 Task: Open Card CrossFit Review in Board Sales Funnel Optimization to Workspace Inventory Management Software and add a team member Softage.2@softage.net, a label Red, a checklist Basketball, an attachment from your google drive, a color Red and finally, add a card description 'Research and develop new service offering pricing strategy' and a comment 'Let us approach this task with a sense of customer-centricity, prioritizing the needs and preferences of our customers.'. Add a start date 'Jan 02, 1900' with a due date 'Jan 09, 1900'
Action: Mouse moved to (737, 150)
Screenshot: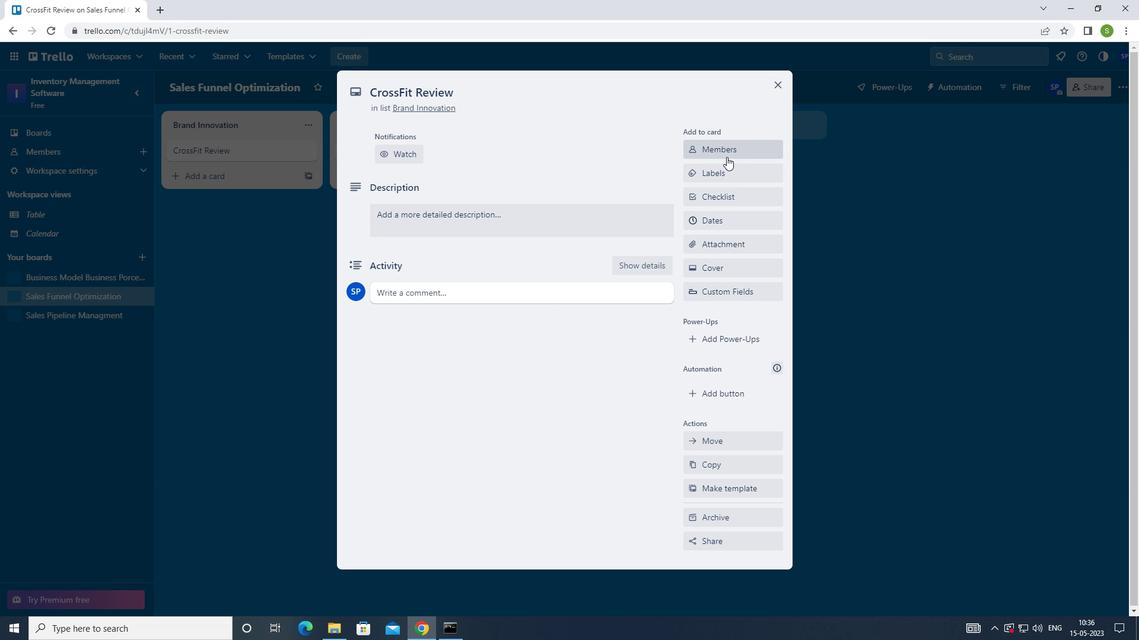 
Action: Mouse pressed left at (737, 150)
Screenshot: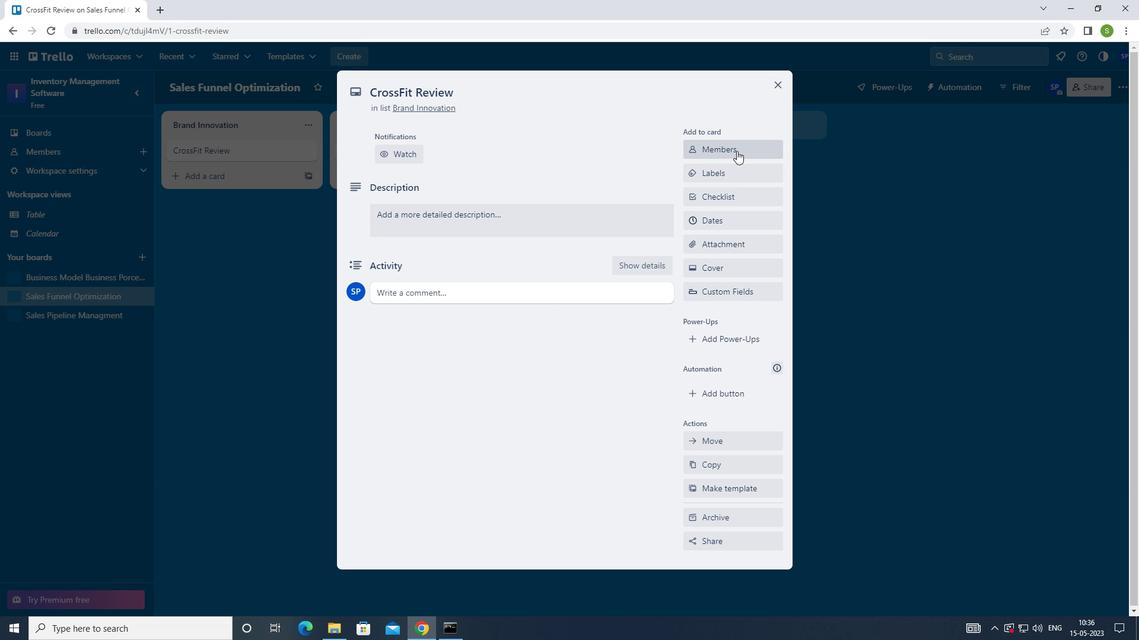 
Action: Mouse moved to (601, 243)
Screenshot: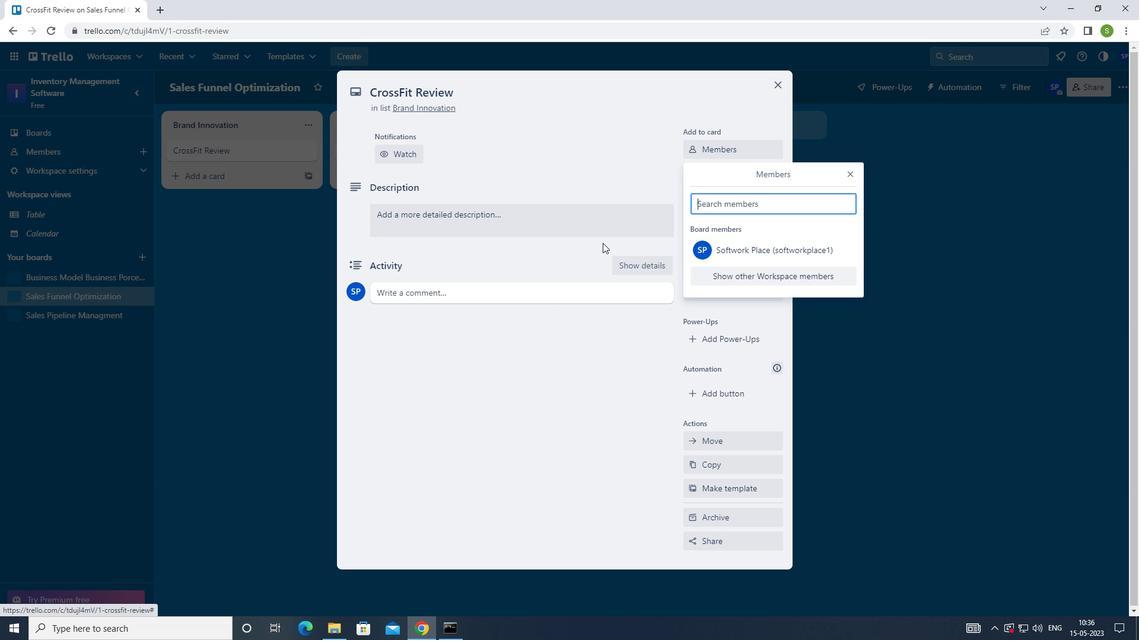 
Action: Key pressed <Key.shift>SOFTAGE.2<Key.shift>@SOFTAGE.NET
Screenshot: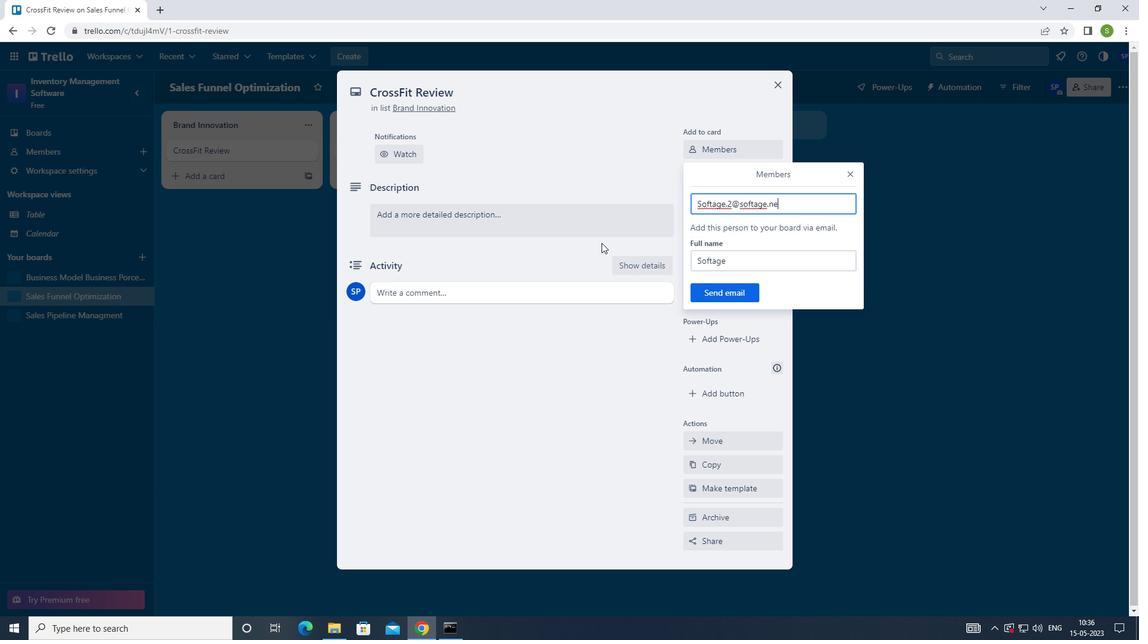 
Action: Mouse moved to (714, 296)
Screenshot: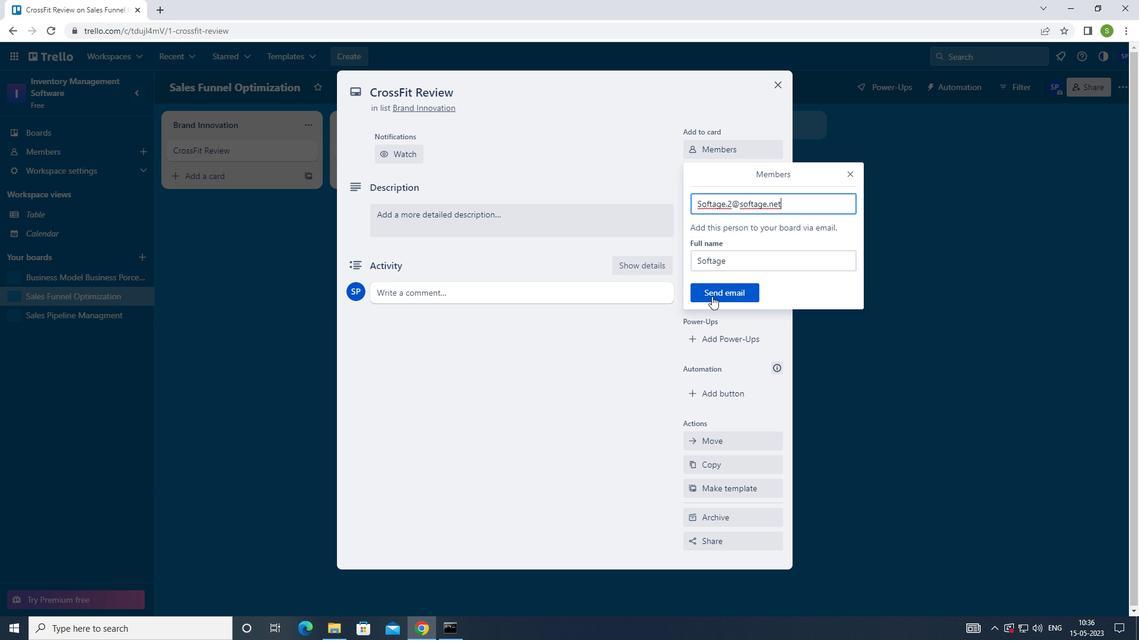 
Action: Mouse pressed left at (714, 296)
Screenshot: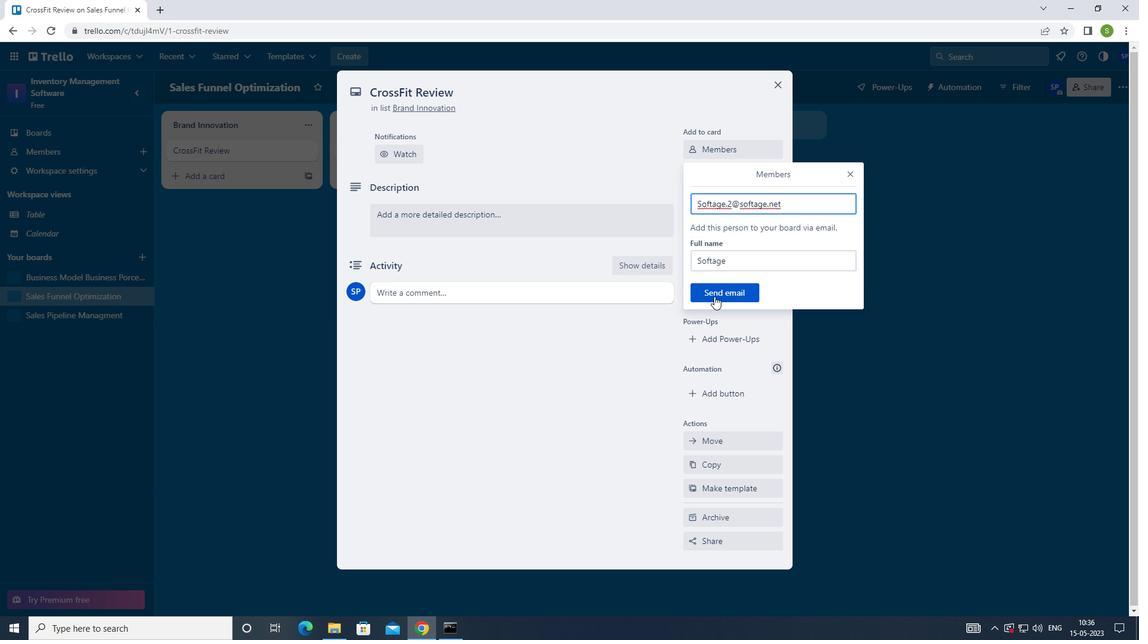 
Action: Mouse moved to (733, 221)
Screenshot: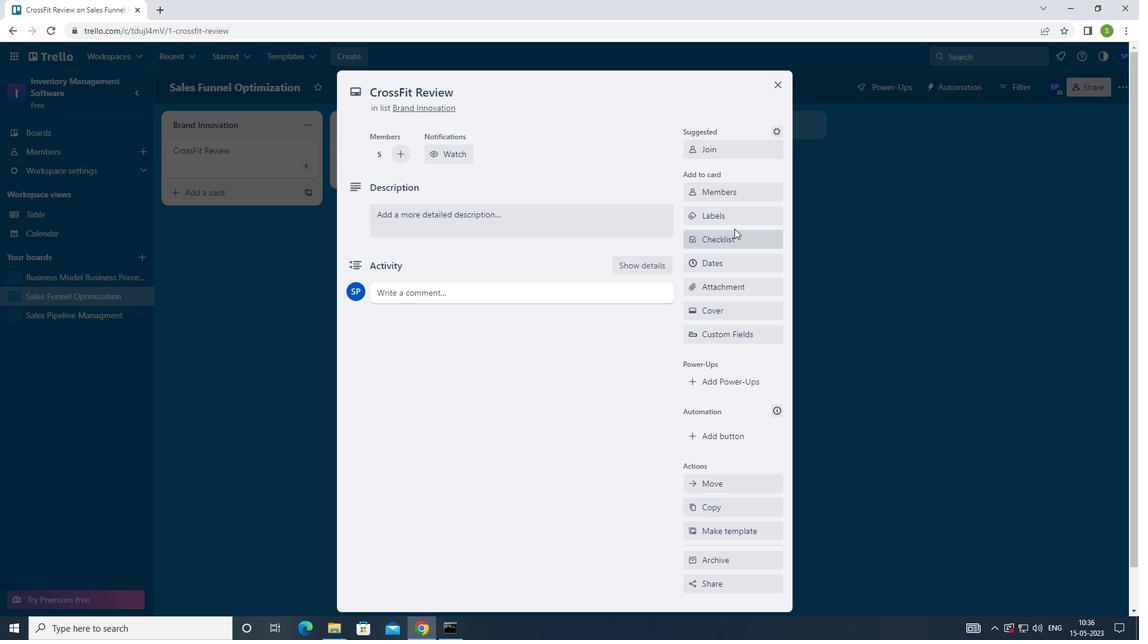 
Action: Mouse pressed left at (733, 221)
Screenshot: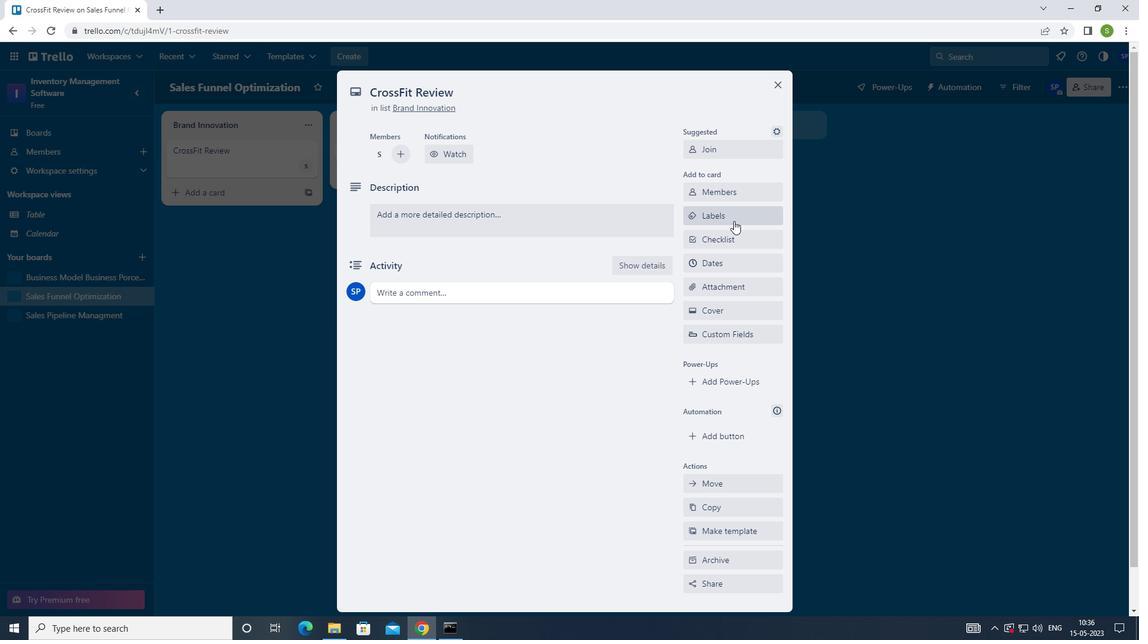 
Action: Mouse moved to (695, 374)
Screenshot: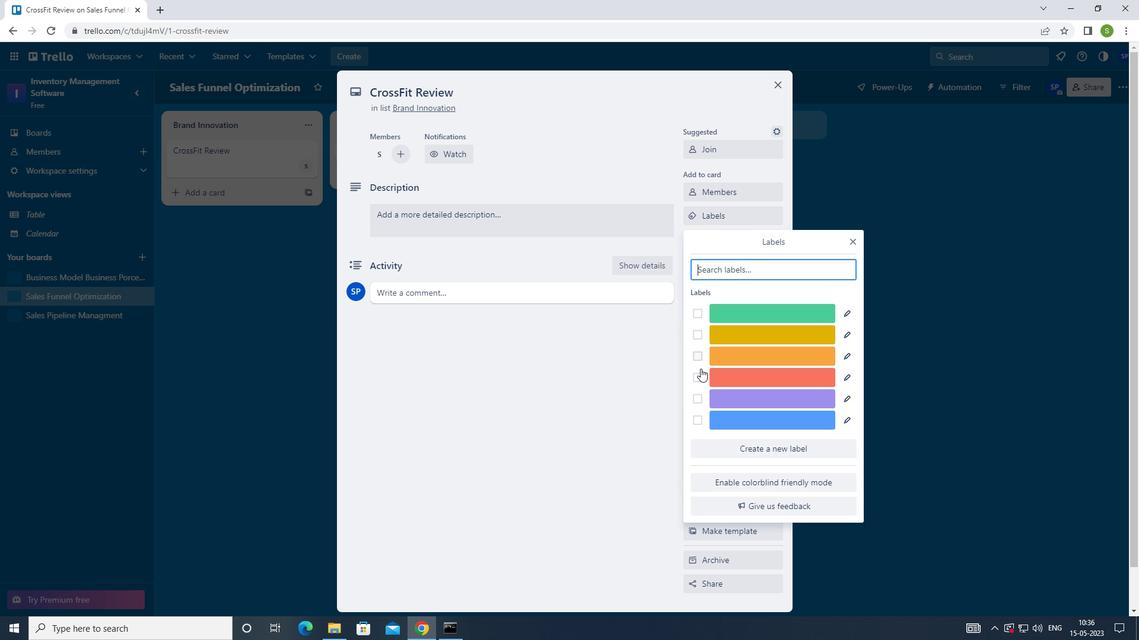 
Action: Mouse pressed left at (695, 374)
Screenshot: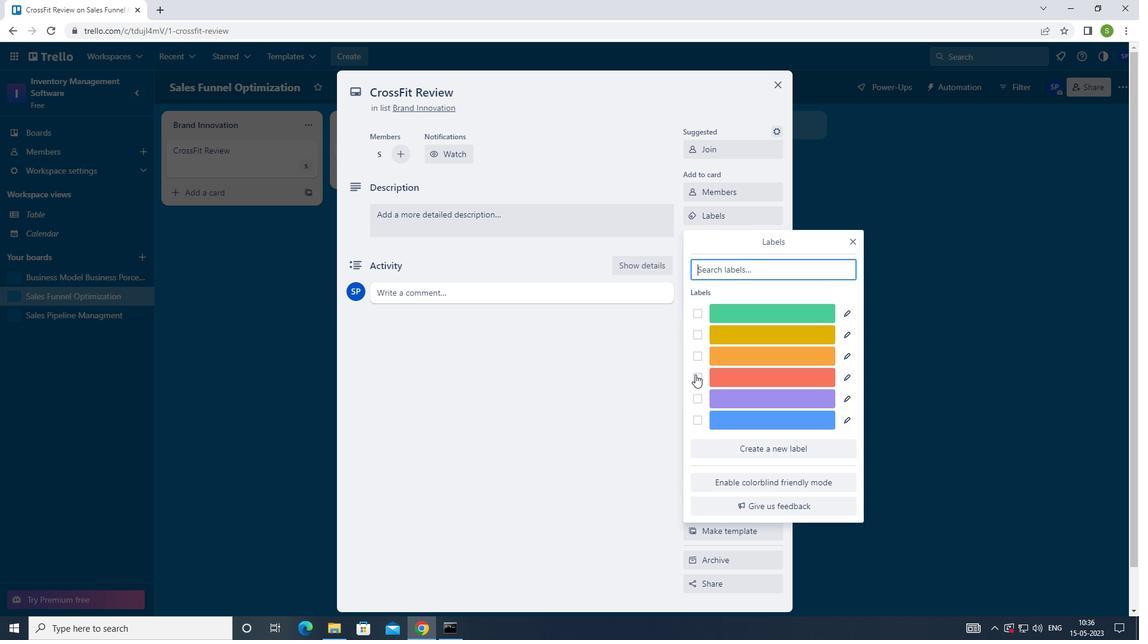 
Action: Mouse moved to (850, 244)
Screenshot: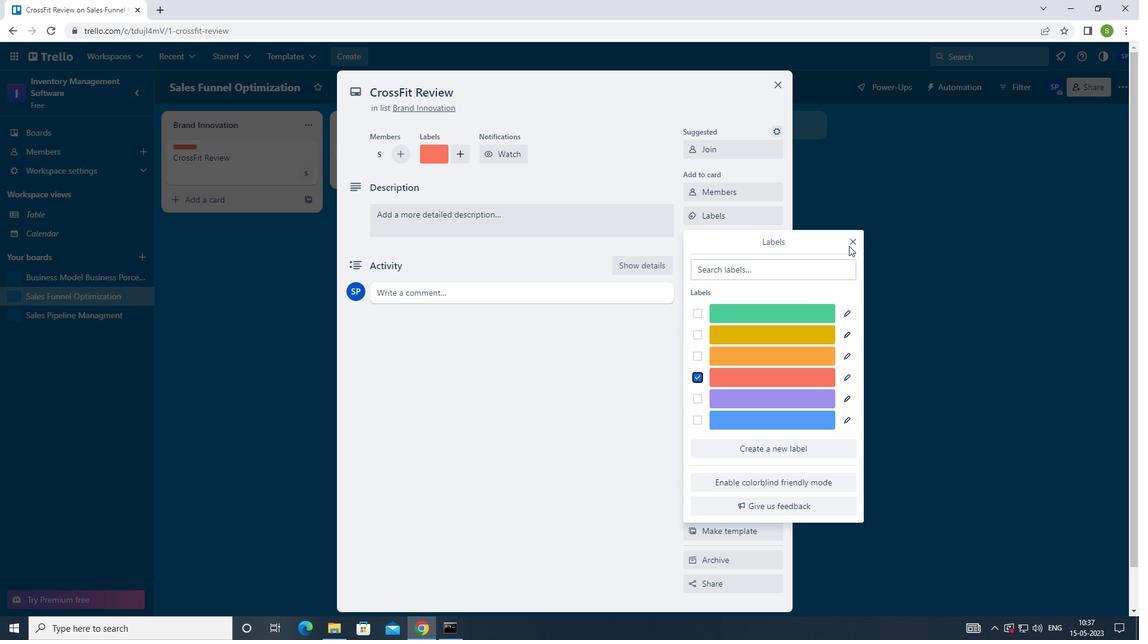 
Action: Mouse pressed left at (850, 244)
Screenshot: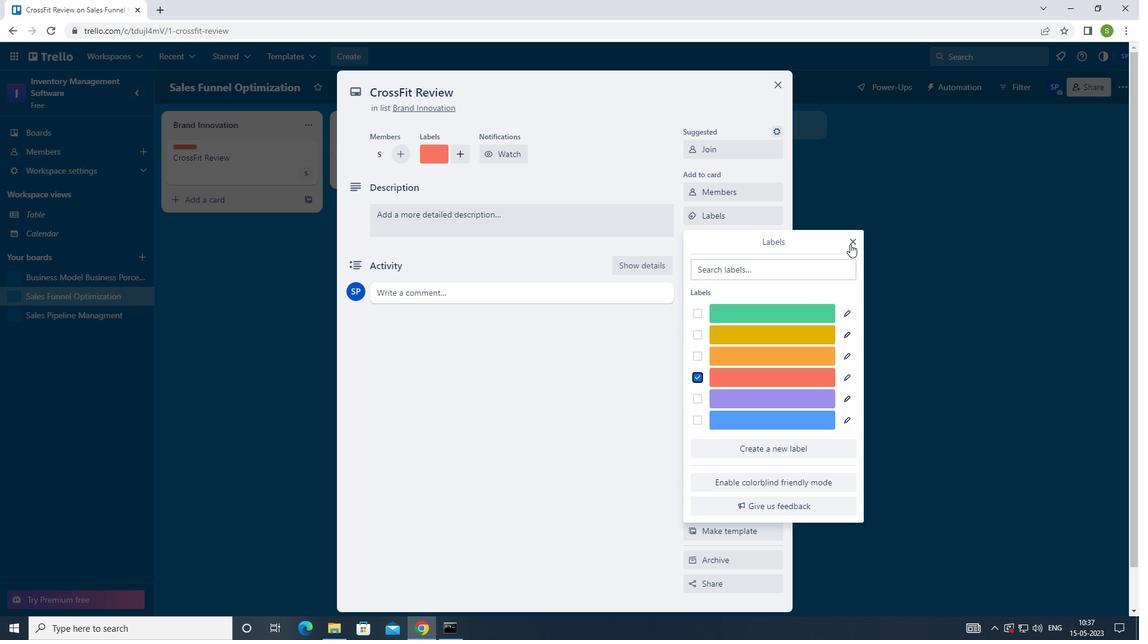 
Action: Mouse moved to (720, 243)
Screenshot: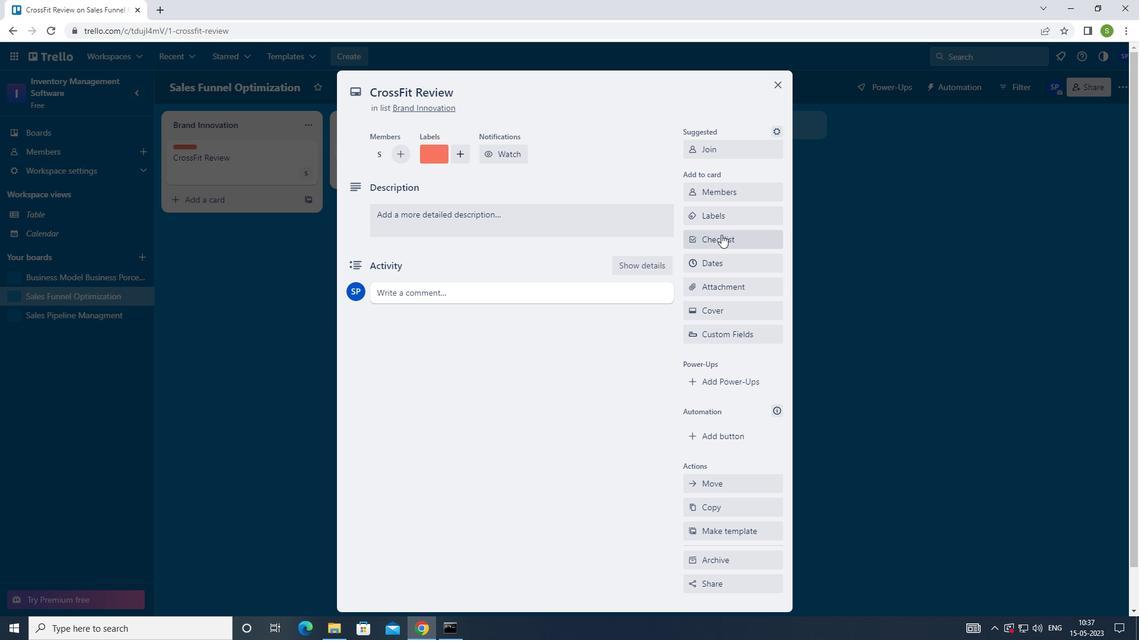 
Action: Mouse pressed left at (720, 243)
Screenshot: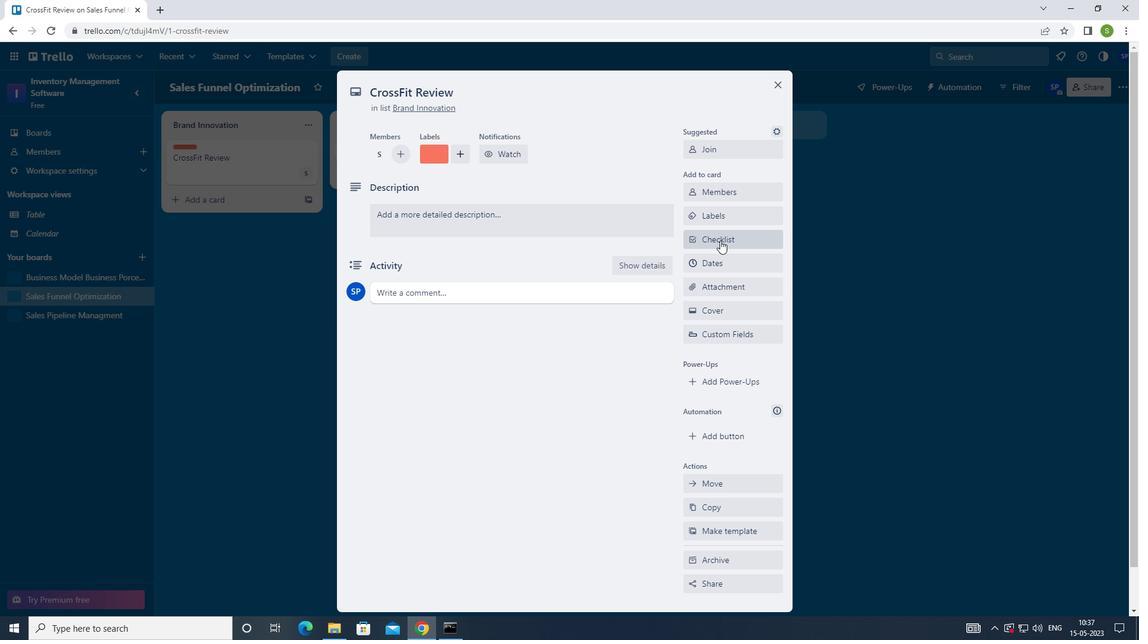 
Action: Mouse moved to (671, 225)
Screenshot: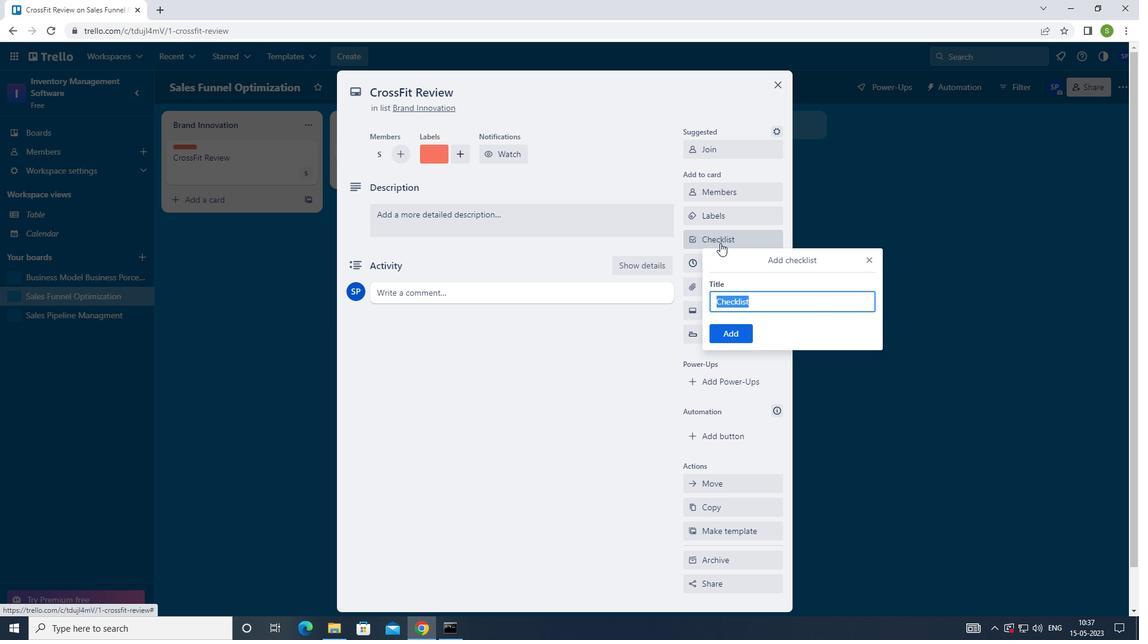 
Action: Key pressed <Key.shift>BASKETBALL
Screenshot: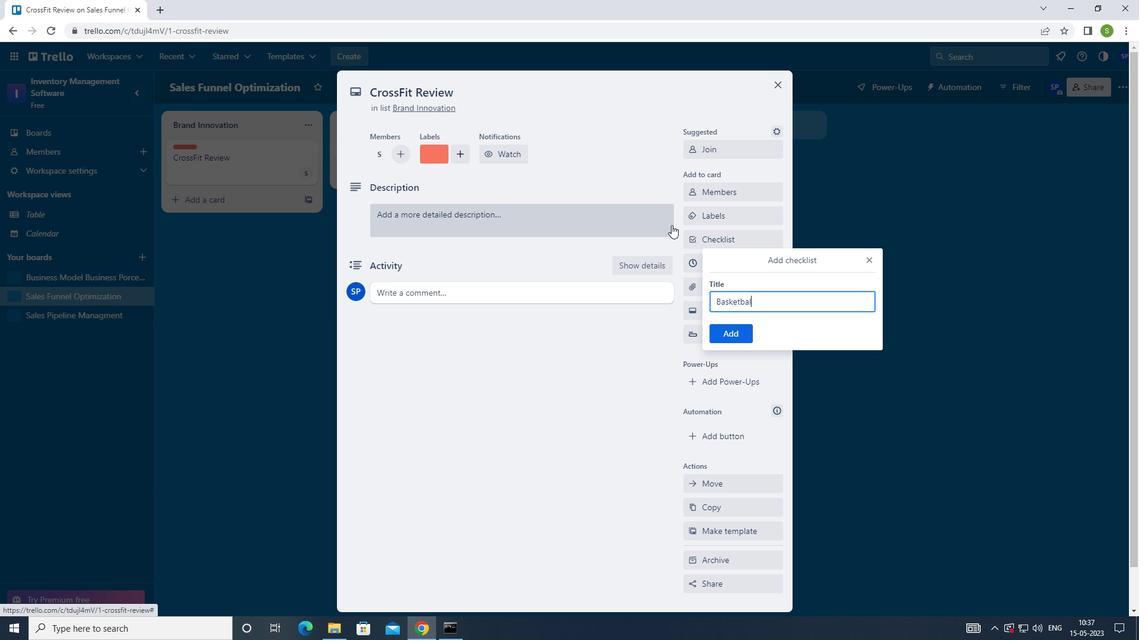 
Action: Mouse moved to (732, 330)
Screenshot: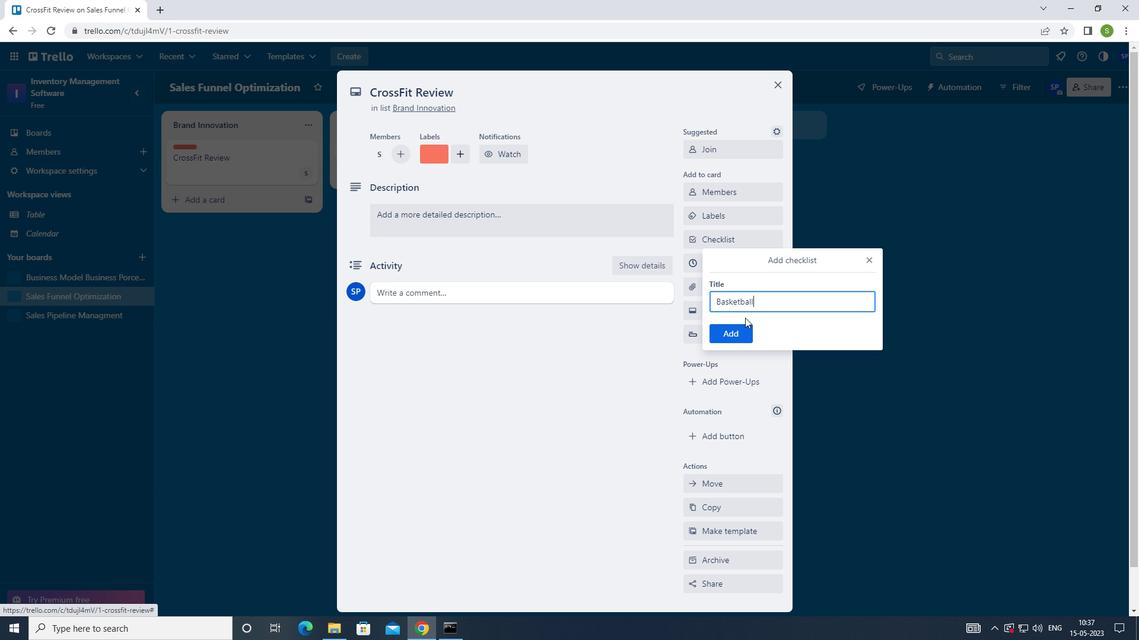
Action: Mouse pressed left at (732, 330)
Screenshot: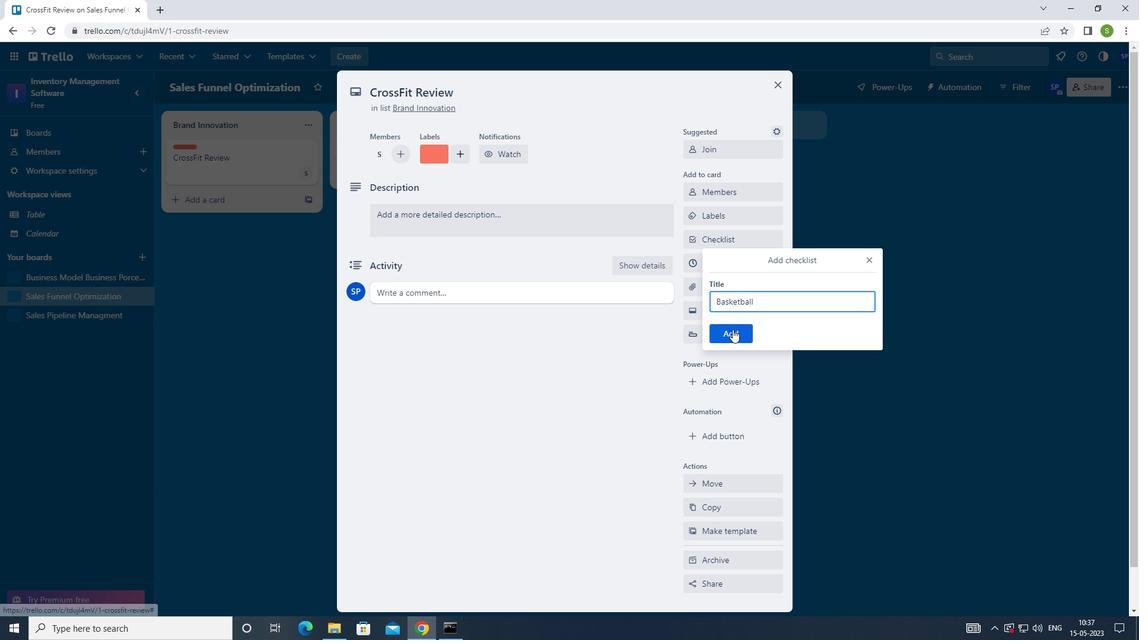 
Action: Mouse moved to (726, 282)
Screenshot: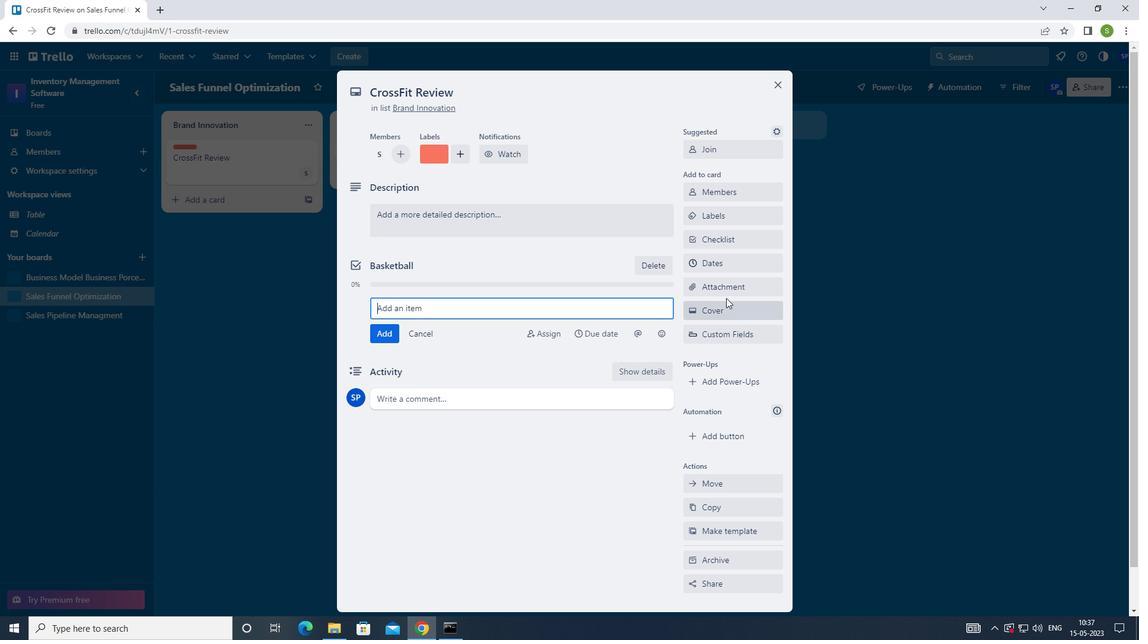 
Action: Mouse pressed left at (726, 282)
Screenshot: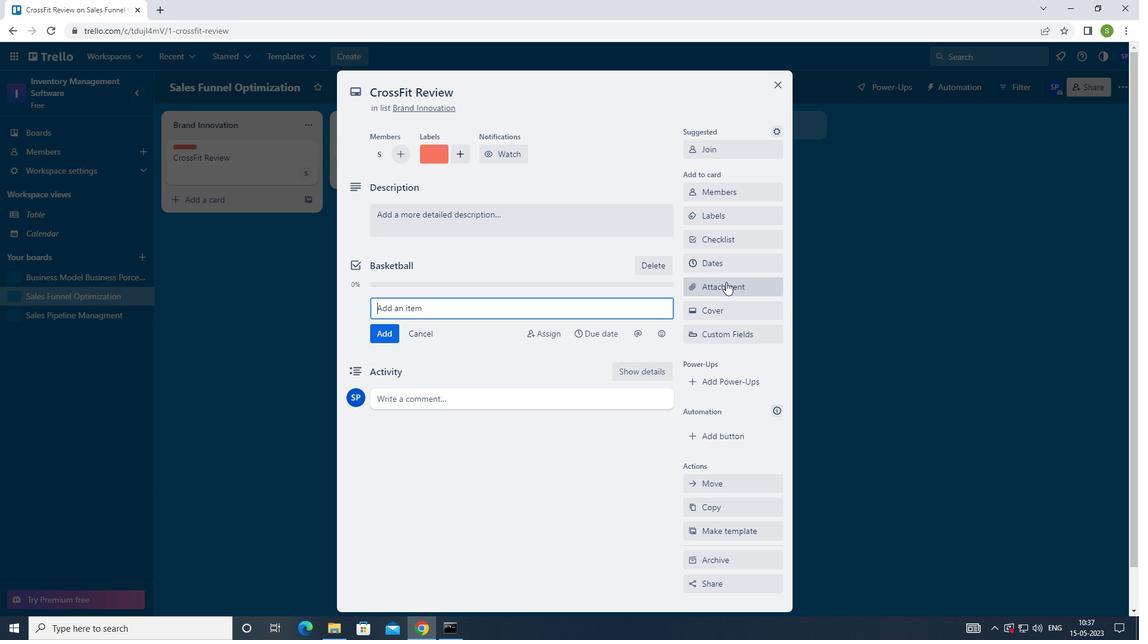 
Action: Mouse moved to (711, 376)
Screenshot: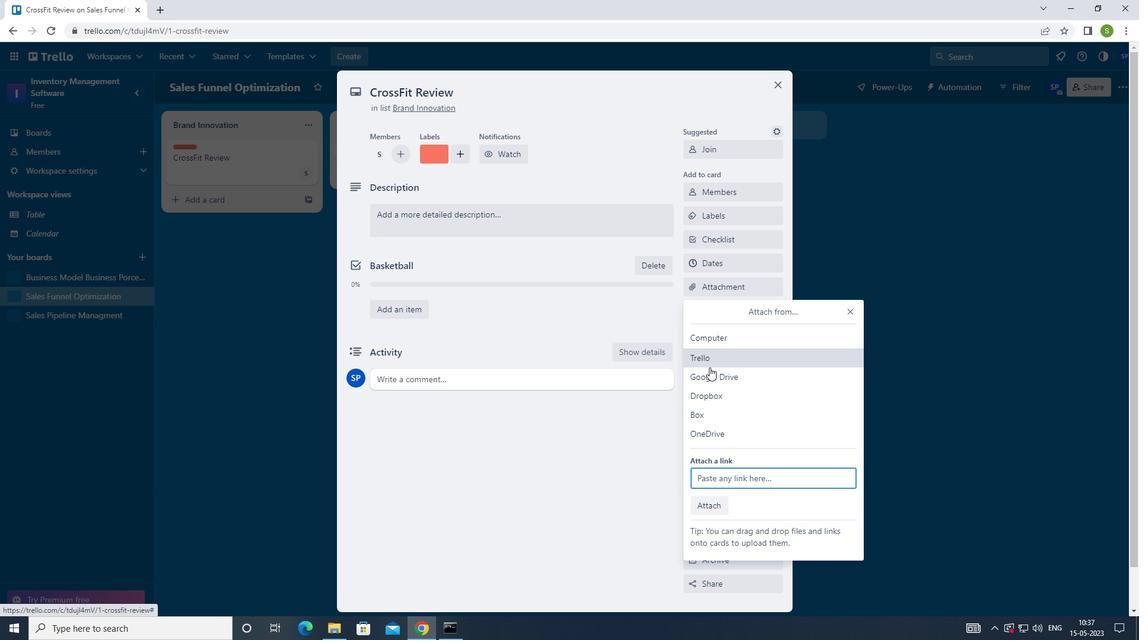 
Action: Mouse pressed left at (711, 376)
Screenshot: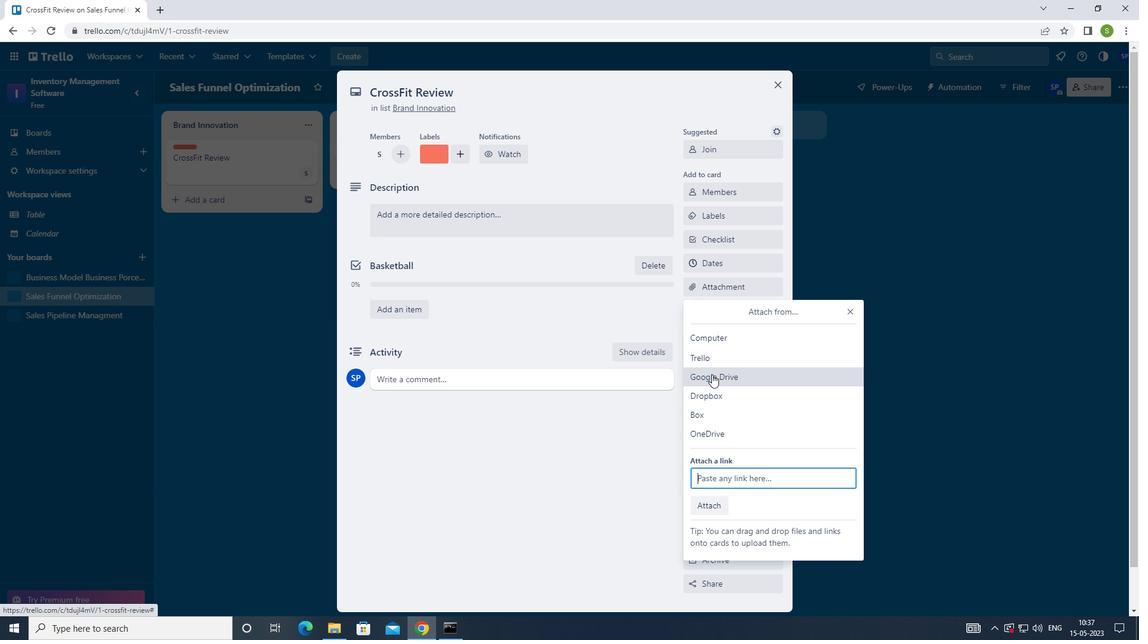 
Action: Mouse moved to (344, 301)
Screenshot: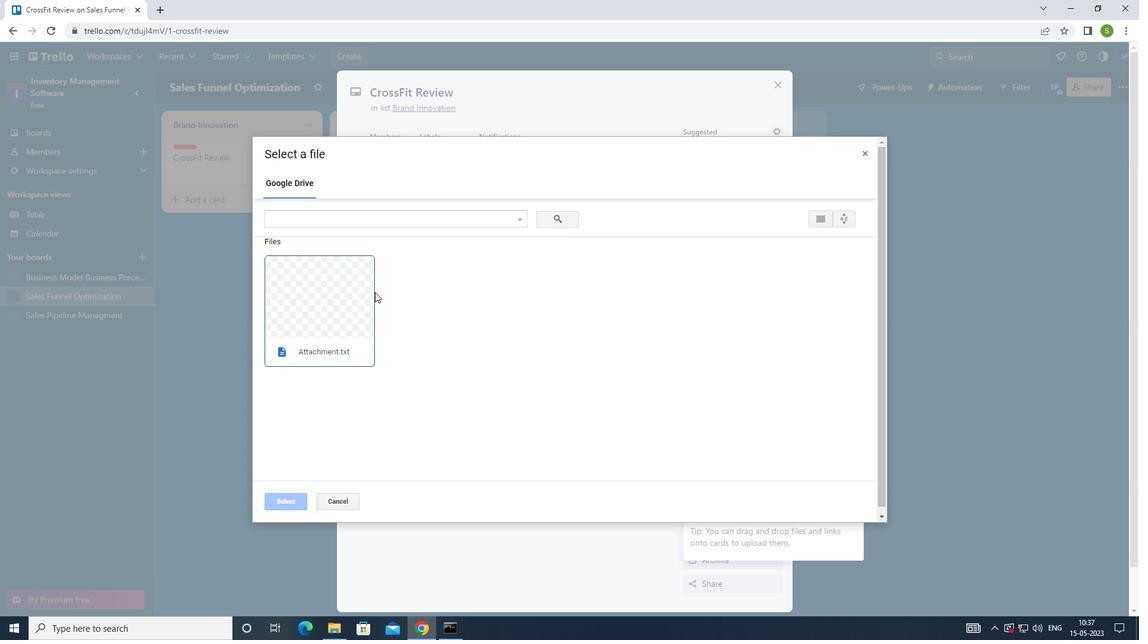 
Action: Mouse pressed left at (344, 301)
Screenshot: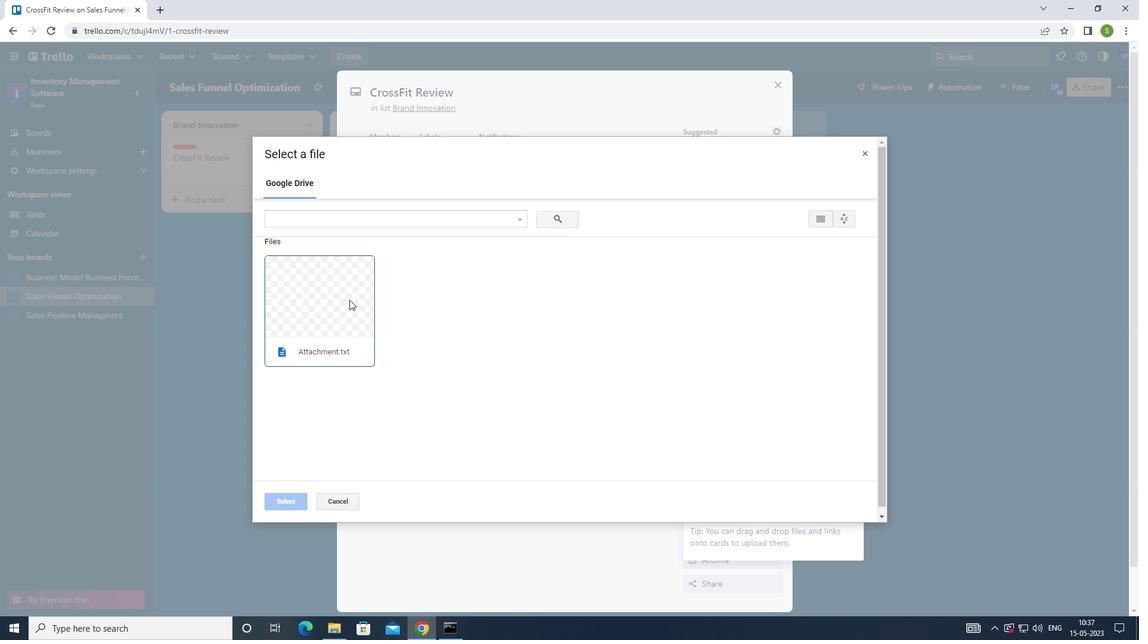 
Action: Mouse moved to (290, 504)
Screenshot: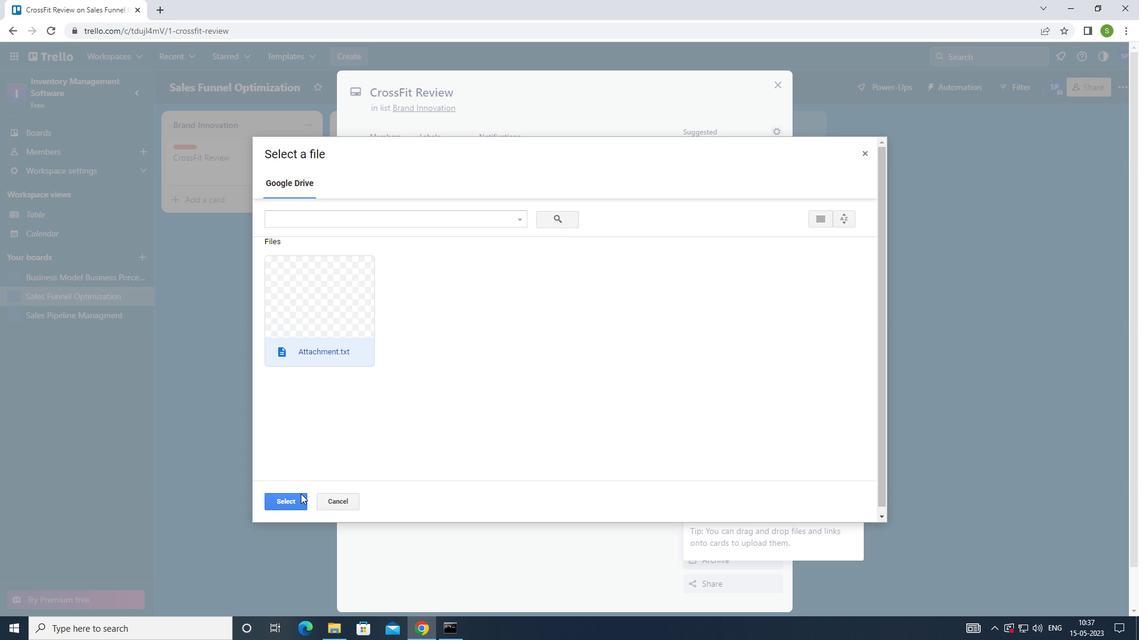 
Action: Mouse pressed left at (290, 504)
Screenshot: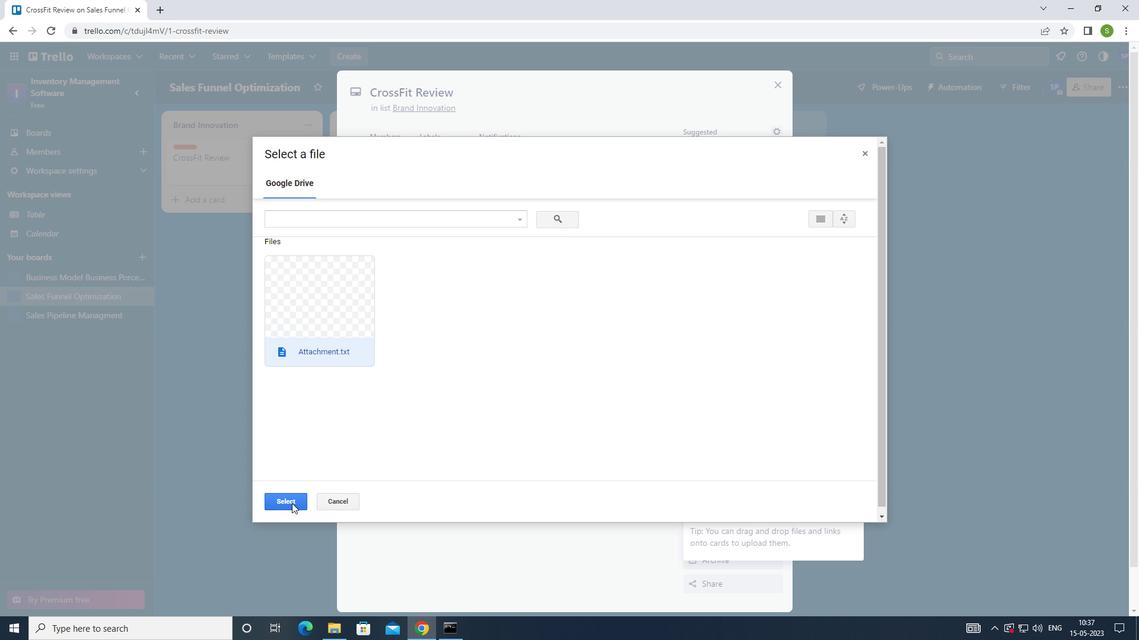 
Action: Mouse moved to (701, 312)
Screenshot: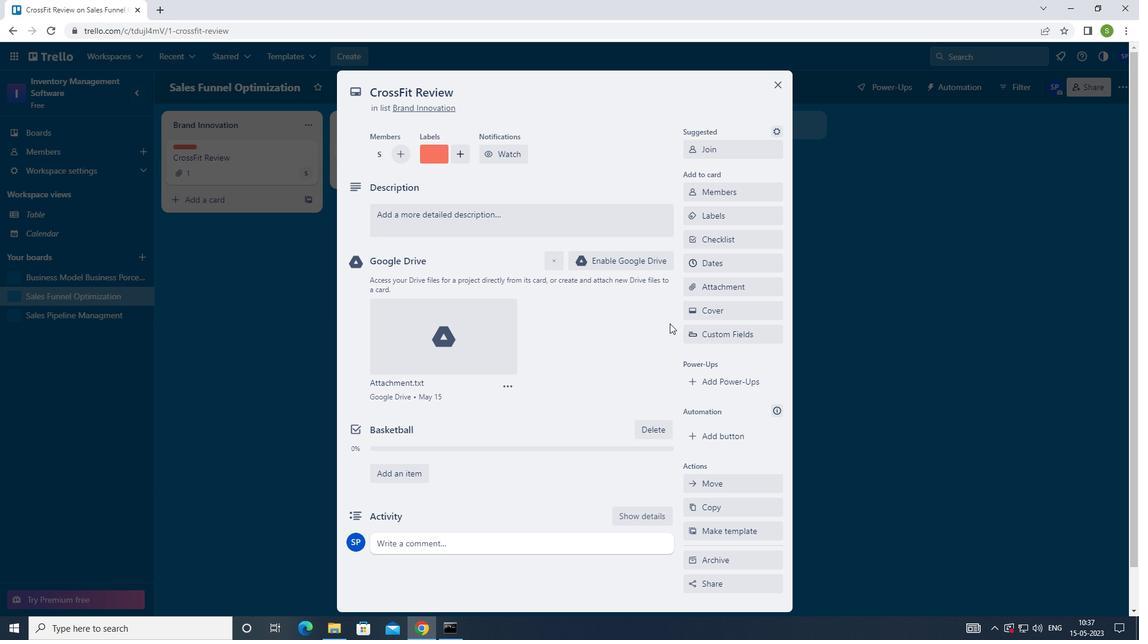 
Action: Mouse pressed left at (701, 312)
Screenshot: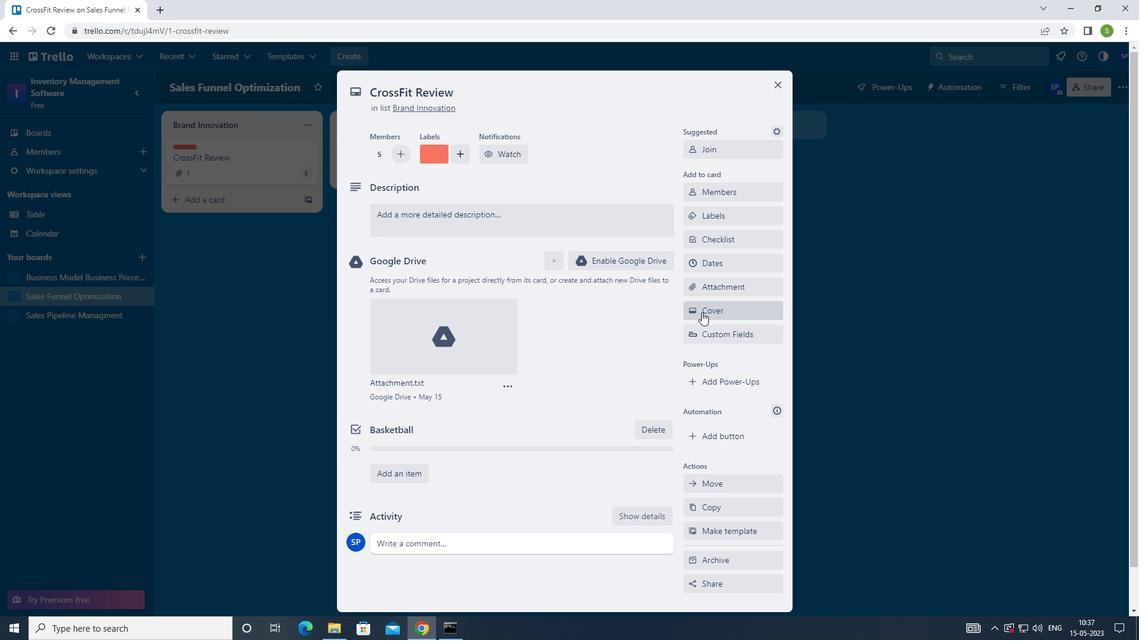 
Action: Mouse moved to (822, 377)
Screenshot: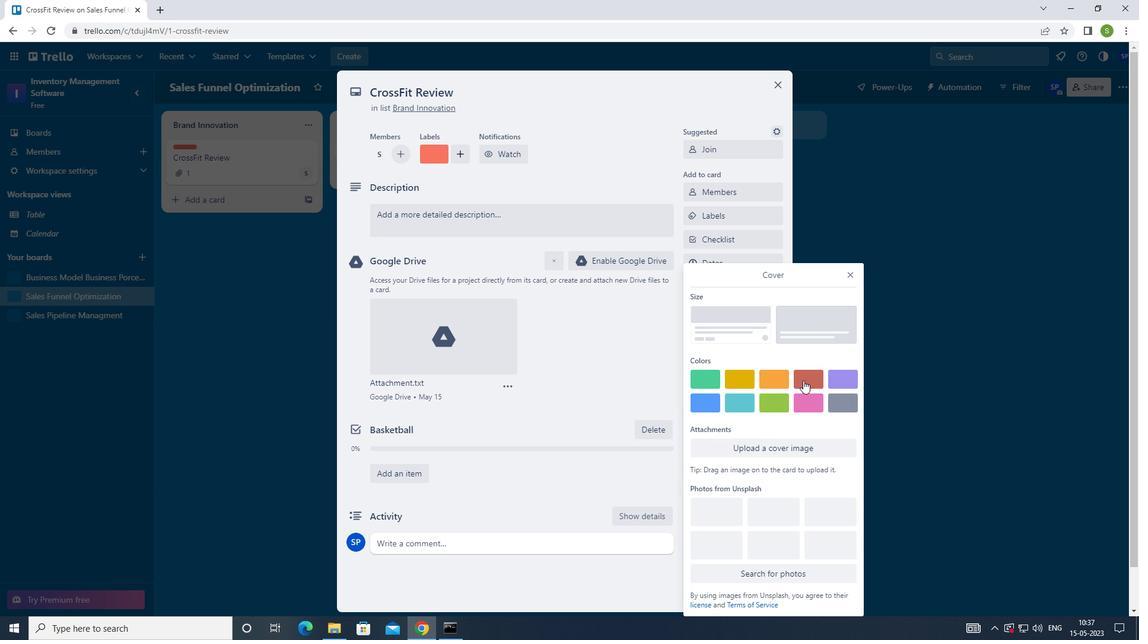 
Action: Mouse pressed left at (822, 377)
Screenshot: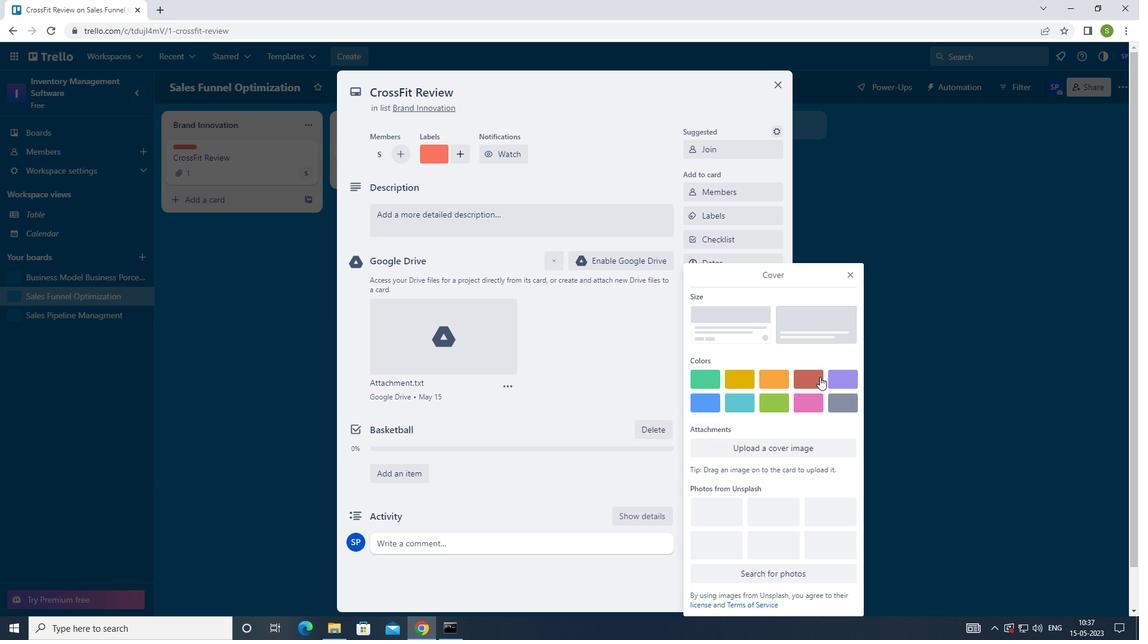 
Action: Mouse moved to (816, 379)
Screenshot: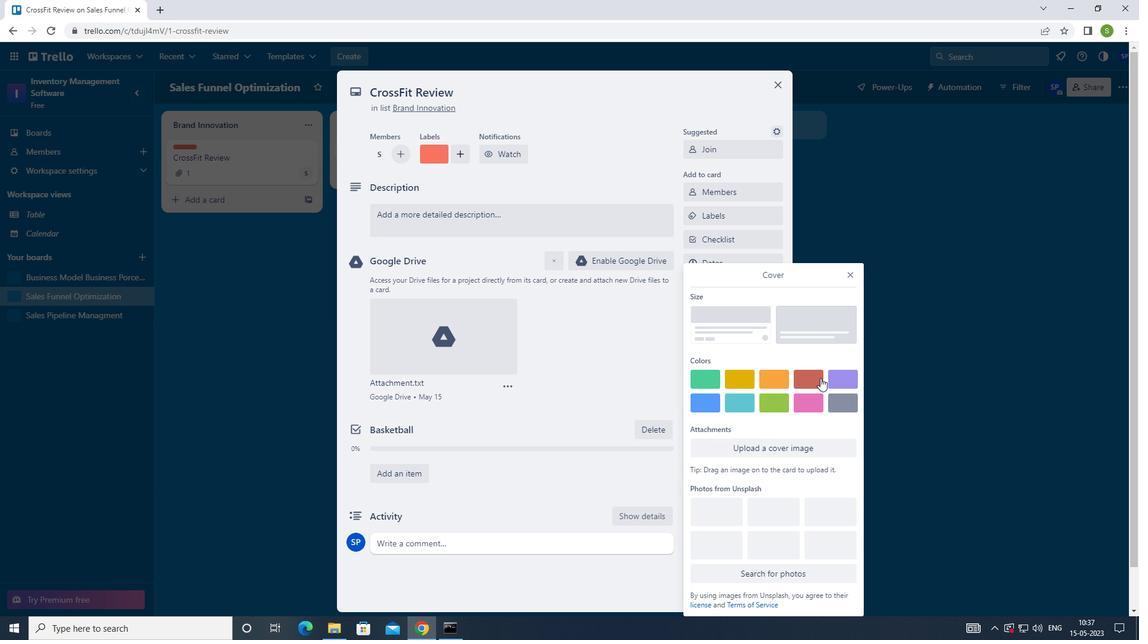 
Action: Mouse pressed left at (816, 379)
Screenshot: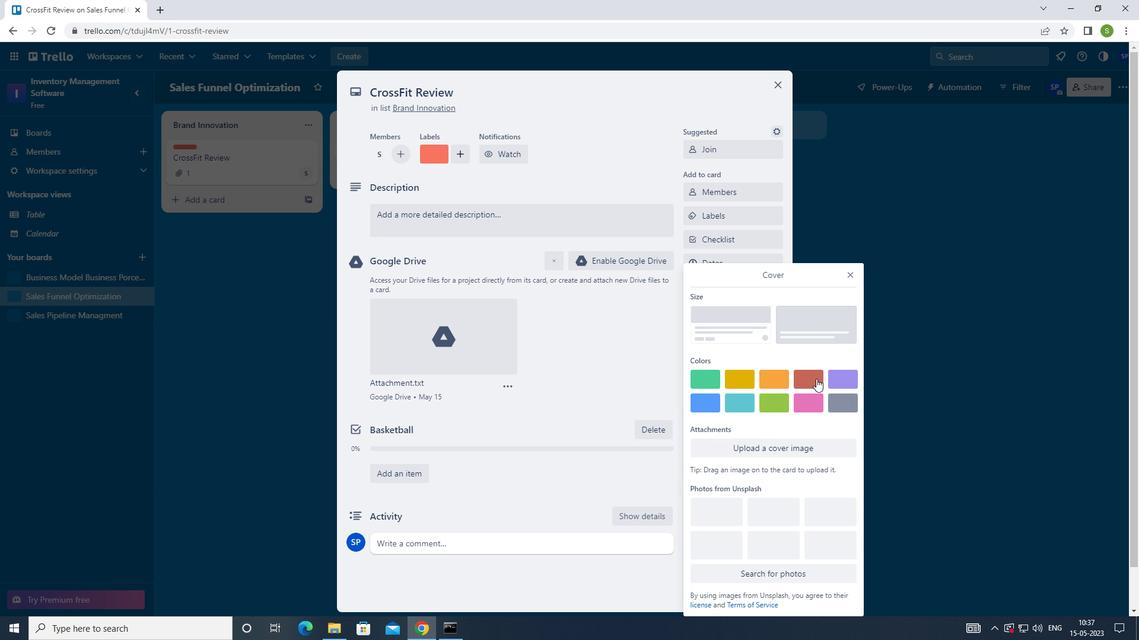 
Action: Mouse moved to (849, 251)
Screenshot: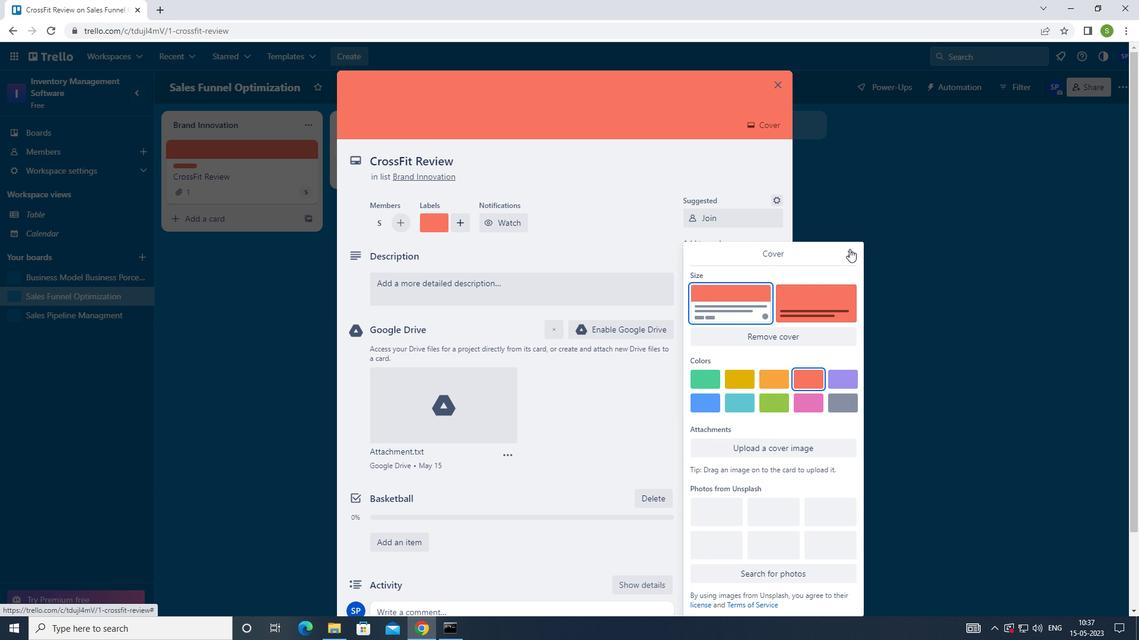 
Action: Mouse pressed left at (849, 251)
Screenshot: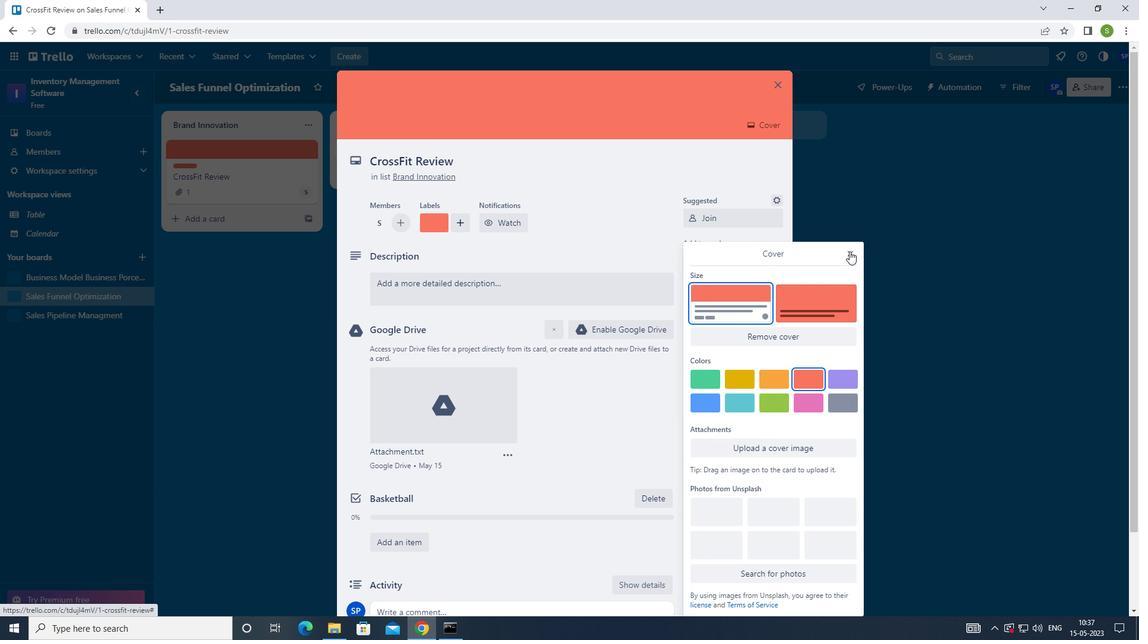 
Action: Mouse moved to (594, 299)
Screenshot: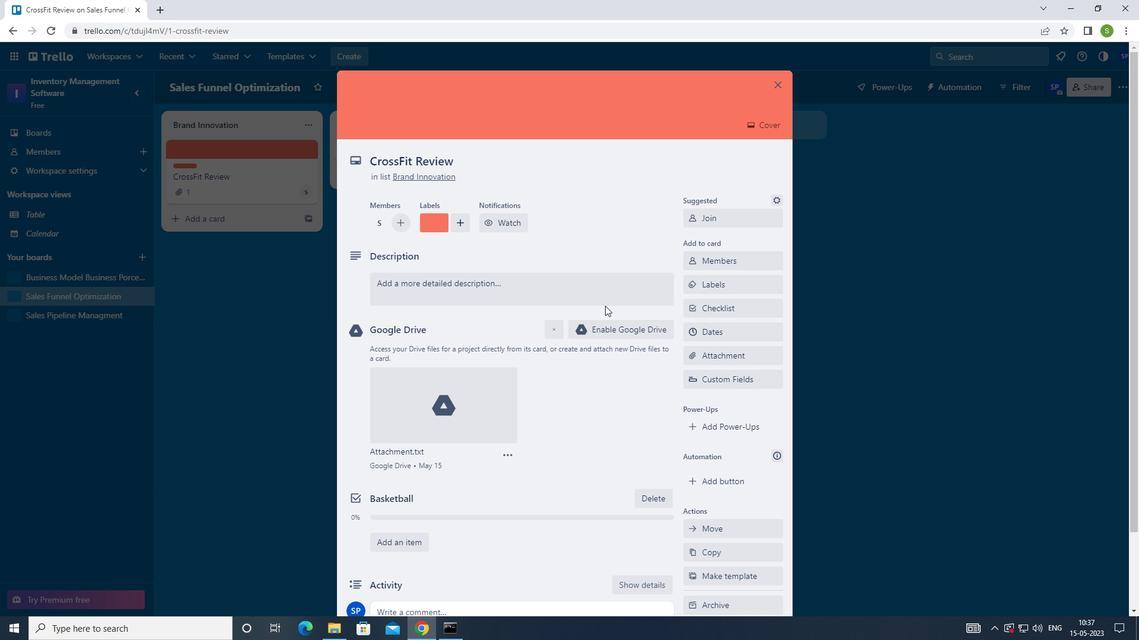 
Action: Mouse pressed left at (594, 299)
Screenshot: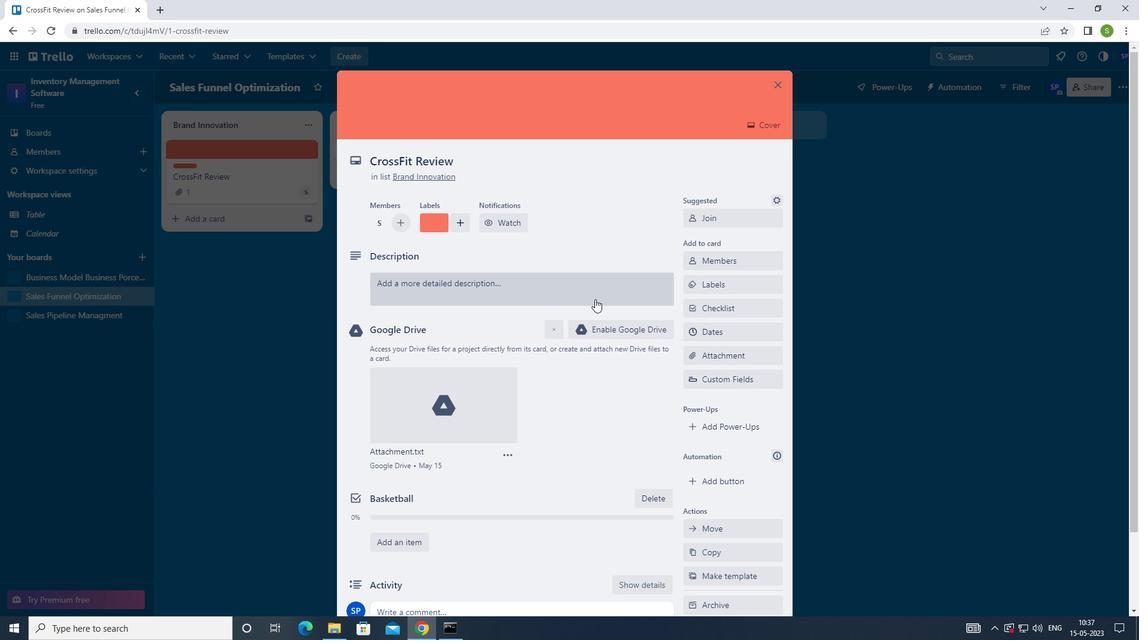 
Action: Mouse moved to (598, 246)
Screenshot: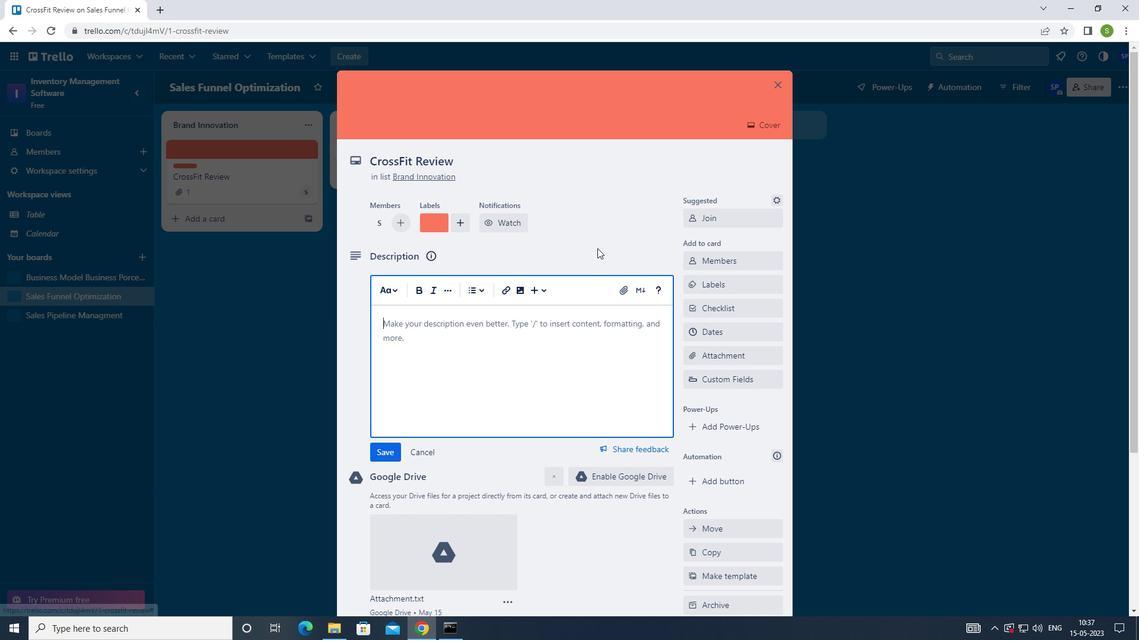 
Action: Key pressed <Key.shift>RESEAC<Key.backspace>ECH<Key.space>AND<Key.space>DEVELOP<Key.space>NEW<Key.space>SERVICE<Key.space>OFFRE<Key.backspace><Key.backspace>ERING<Key.space>PRICING<Key.space>STRATEGY
Screenshot: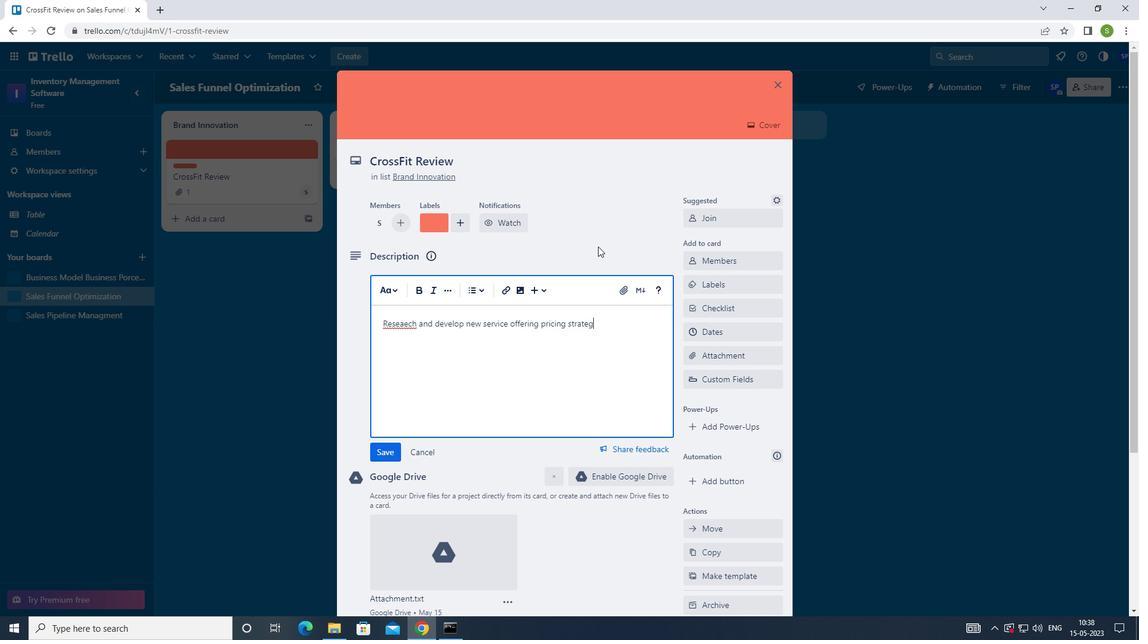 
Action: Mouse moved to (408, 325)
Screenshot: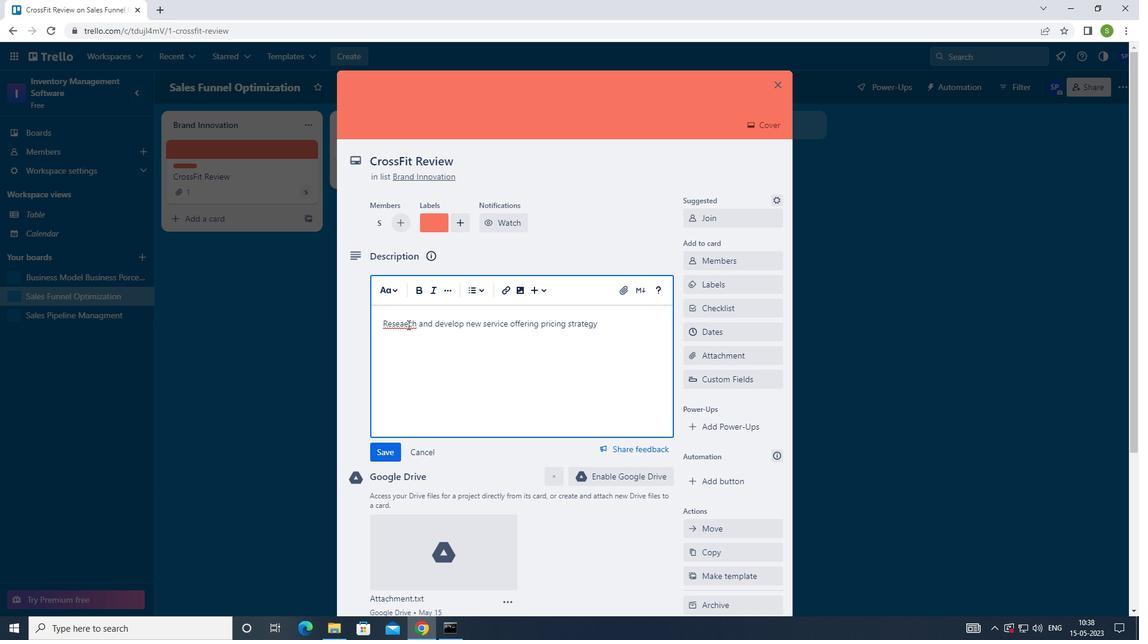 
Action: Mouse pressed left at (408, 325)
Screenshot: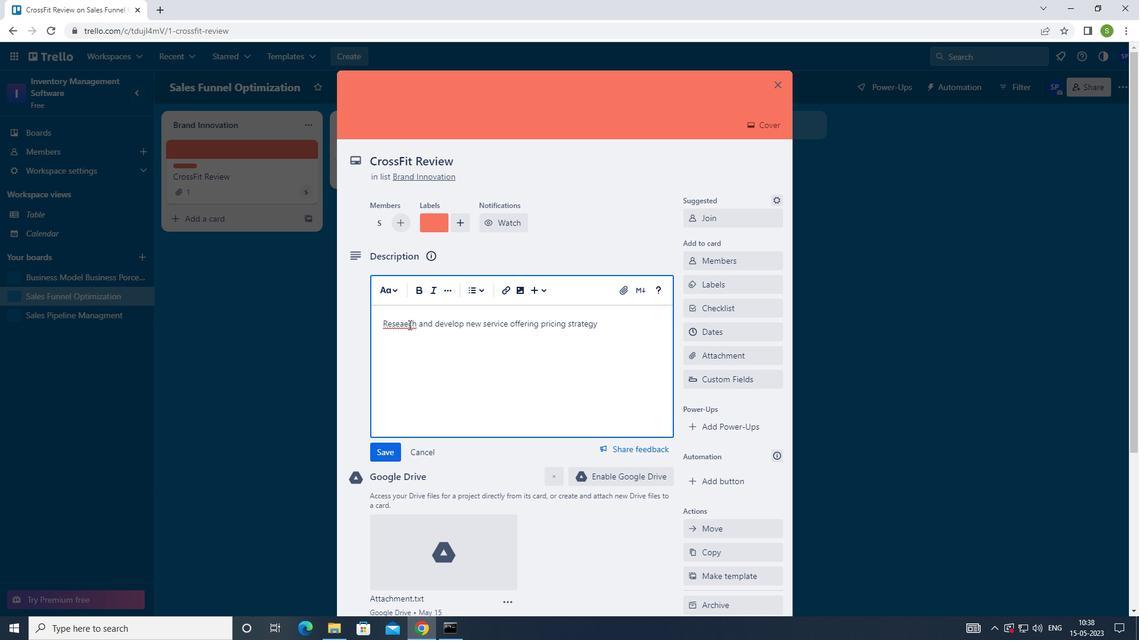
Action: Mouse moved to (420, 325)
Screenshot: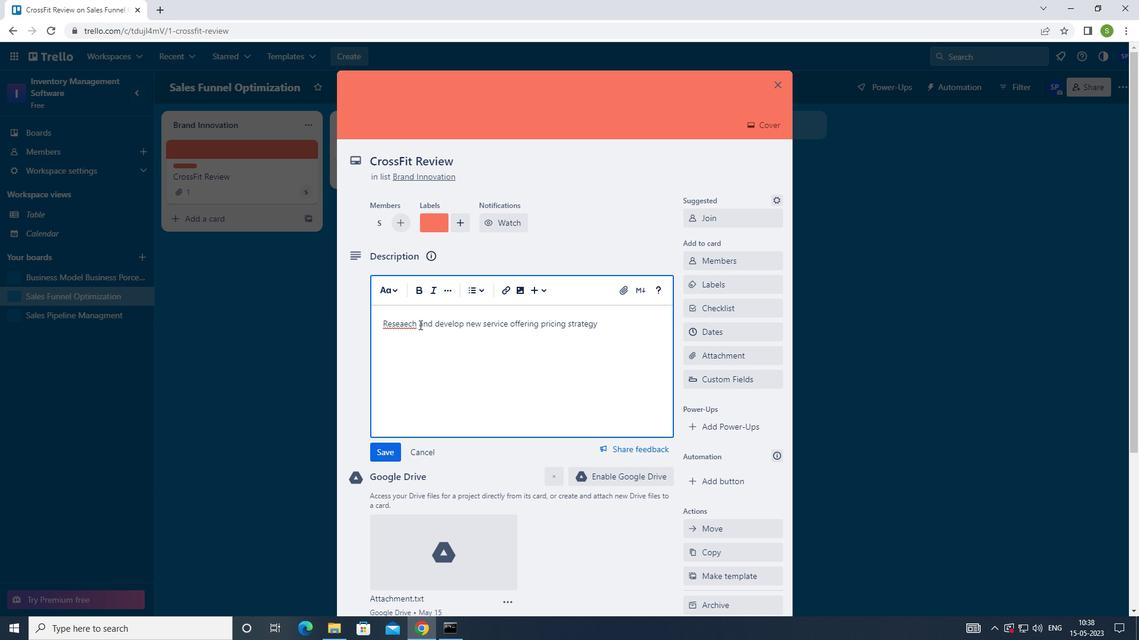 
Action: Key pressed <Key.backspace>R
Screenshot: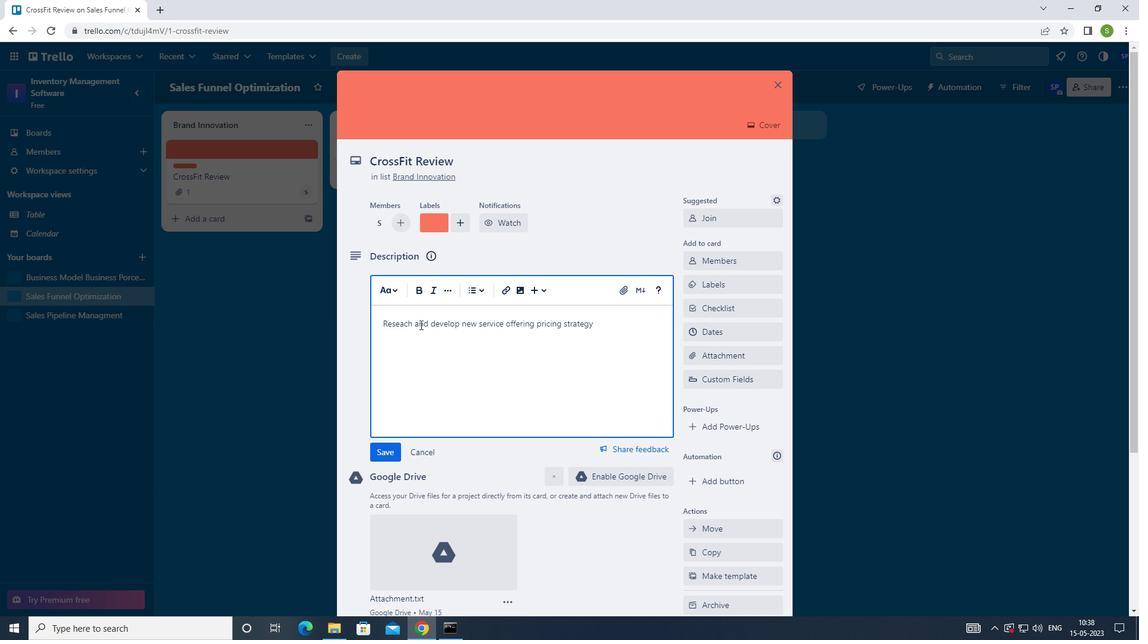 
Action: Mouse moved to (376, 450)
Screenshot: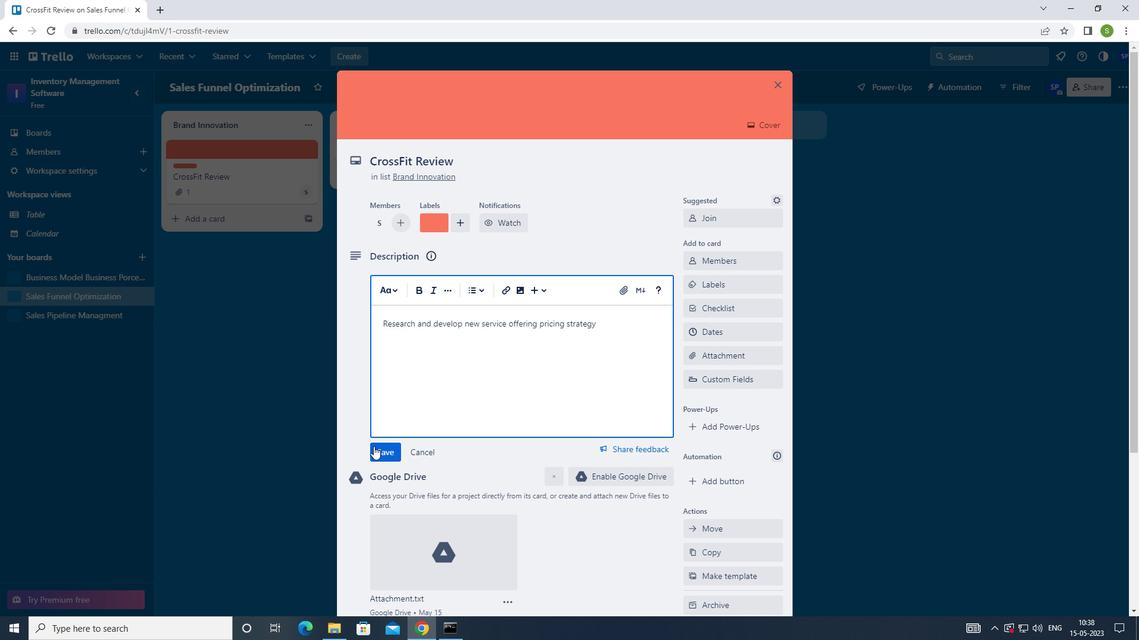 
Action: Mouse pressed left at (376, 450)
Screenshot: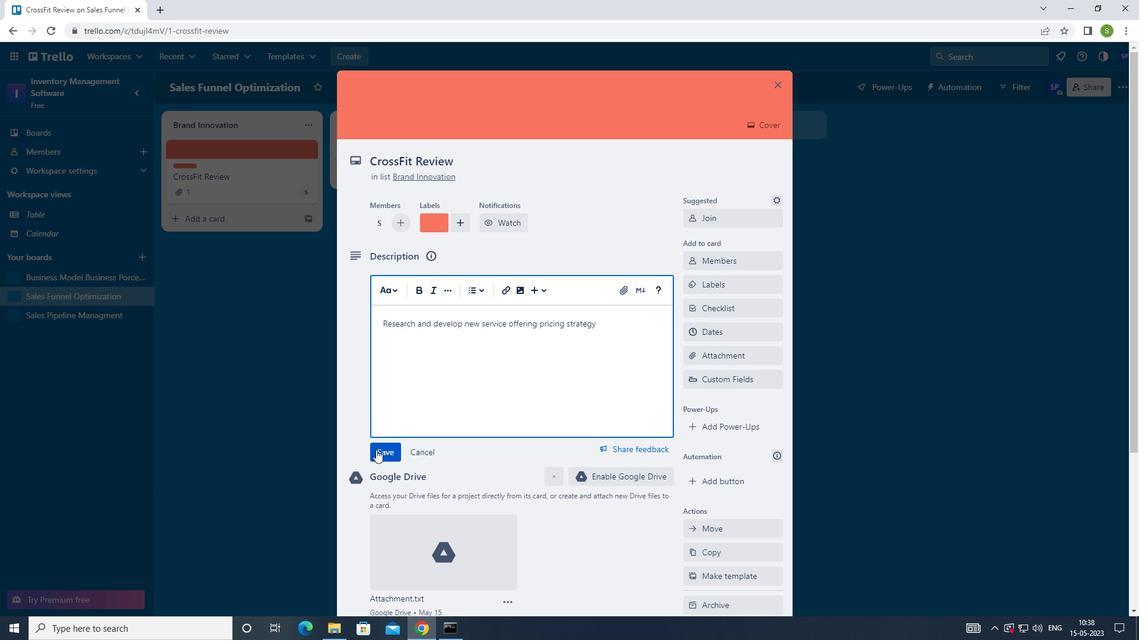 
Action: Mouse moved to (419, 421)
Screenshot: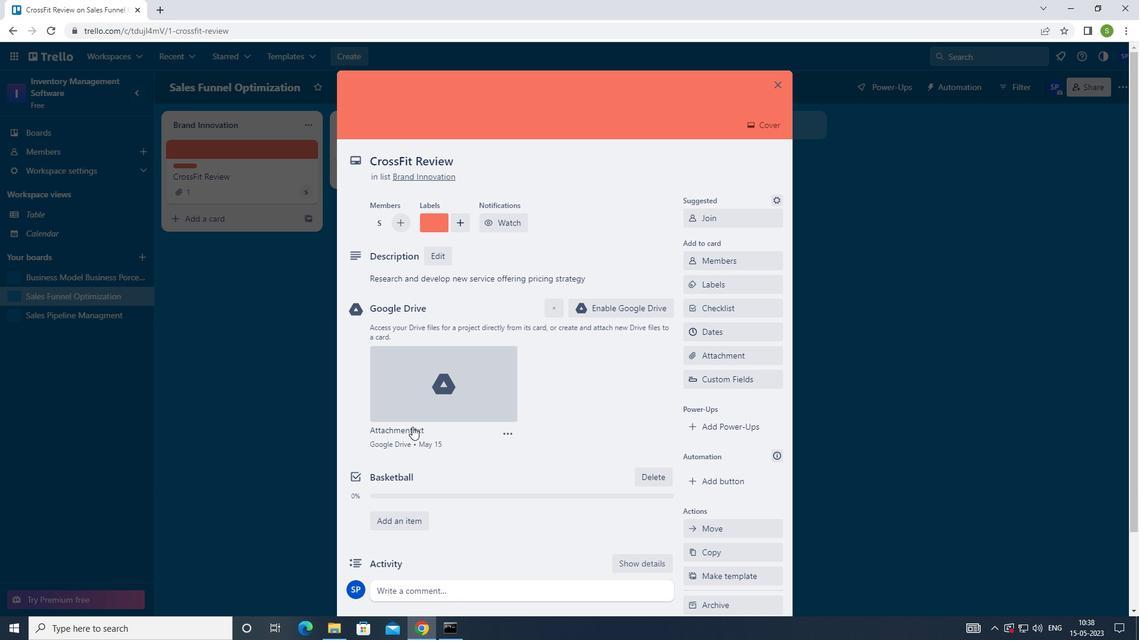 
Action: Mouse scrolled (419, 421) with delta (0, 0)
Screenshot: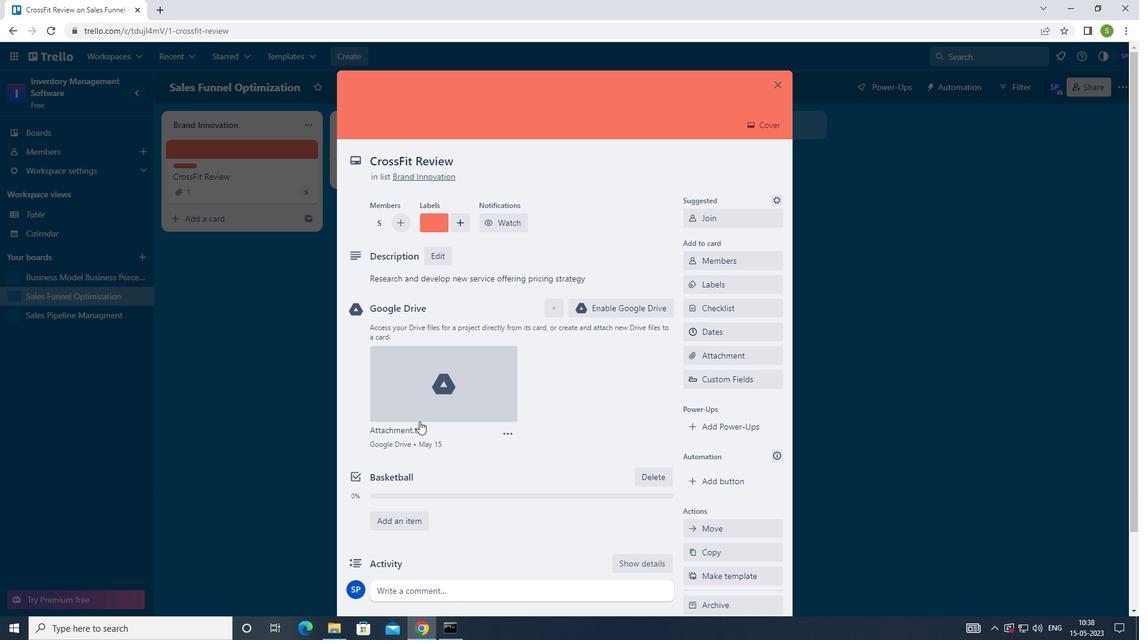 
Action: Mouse scrolled (419, 421) with delta (0, 0)
Screenshot: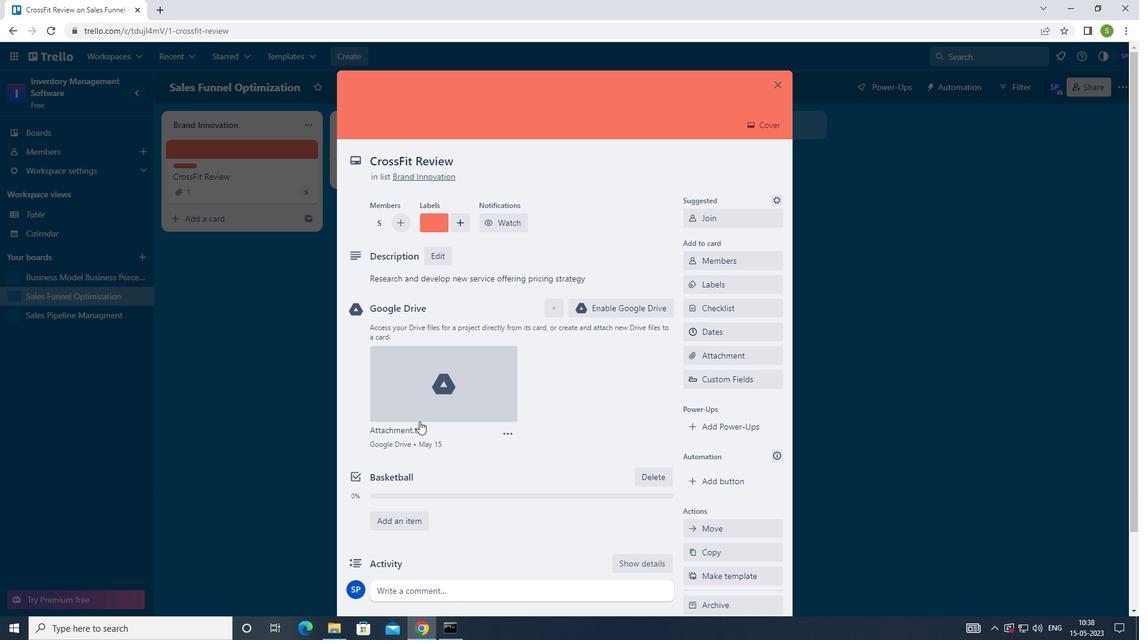 
Action: Mouse scrolled (419, 421) with delta (0, 0)
Screenshot: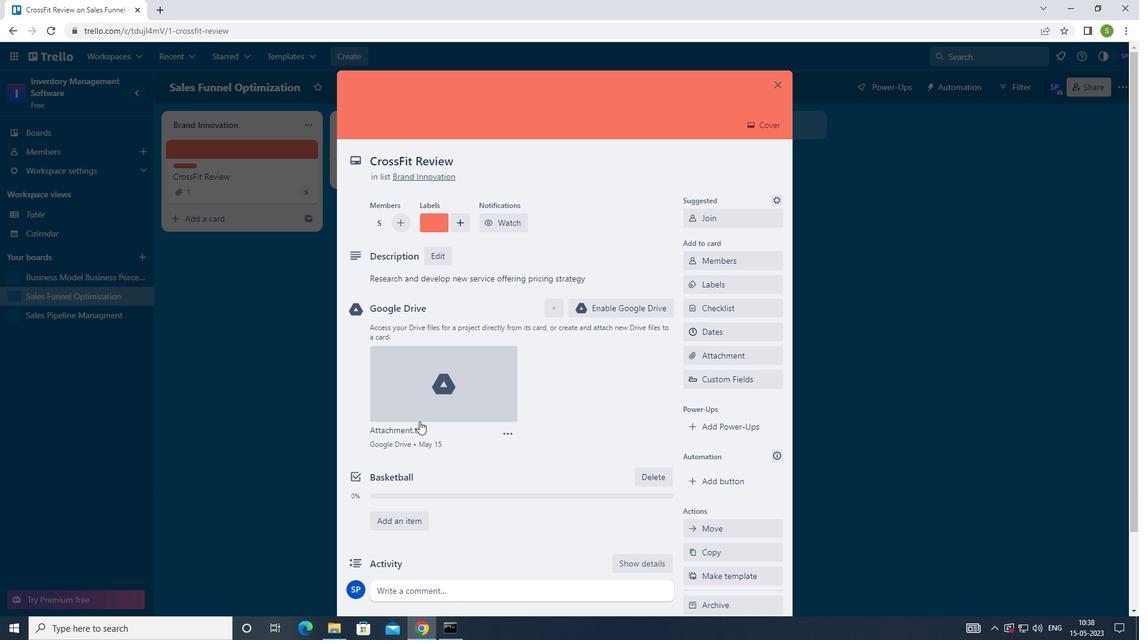 
Action: Mouse moved to (430, 506)
Screenshot: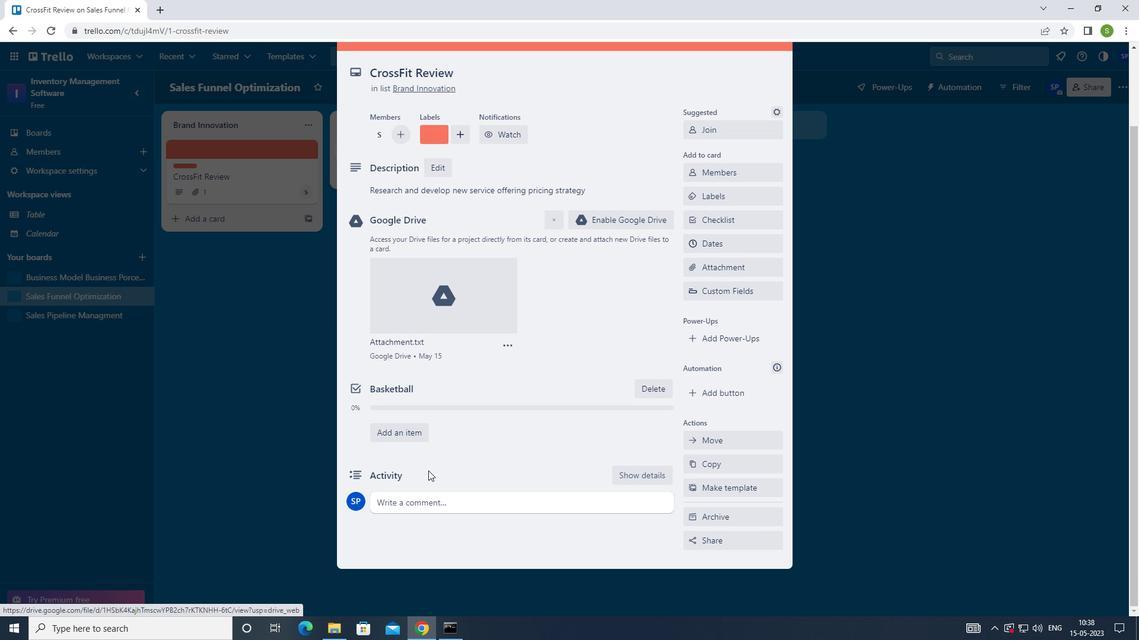 
Action: Mouse pressed left at (430, 506)
Screenshot: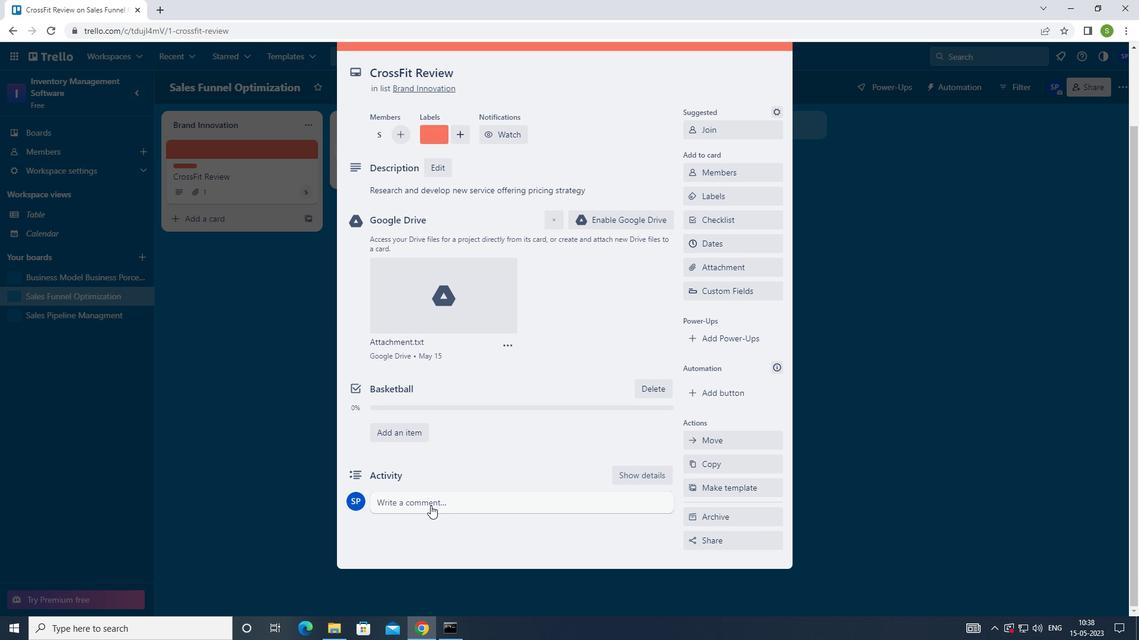 
Action: Mouse moved to (466, 431)
Screenshot: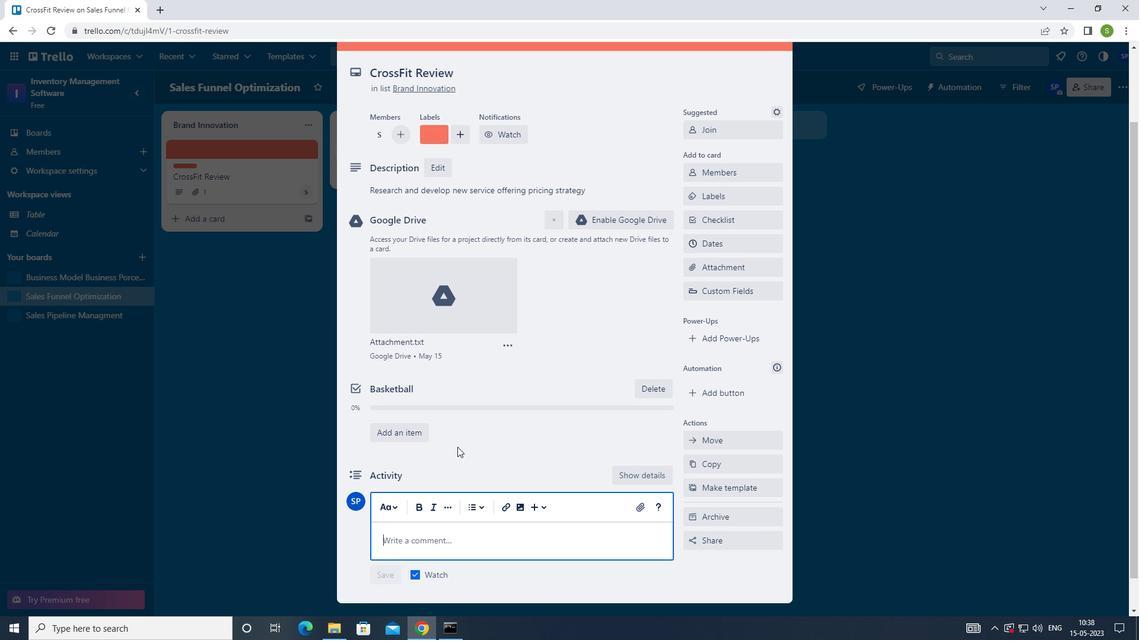 
Action: Key pressed <Key.shift><Key.shift><Key.shift><Key.shift>LET<Key.space>US<Key.space>APPROACH<Key.space>THIS<Key.space>TASK<Key.space>WITH<Key.space>A<Key.space>SENSE<Key.space>OF<Key.space>CUSTOMER-CENTRICITY,<Key.space>PROIRITIING<Key.space>THE<Key.space>NEEDS<Key.space>AND<Key.space>PREFERENCES<Key.space>OF<Key.space>OUR<Key.space>CUSTOMER
Screenshot: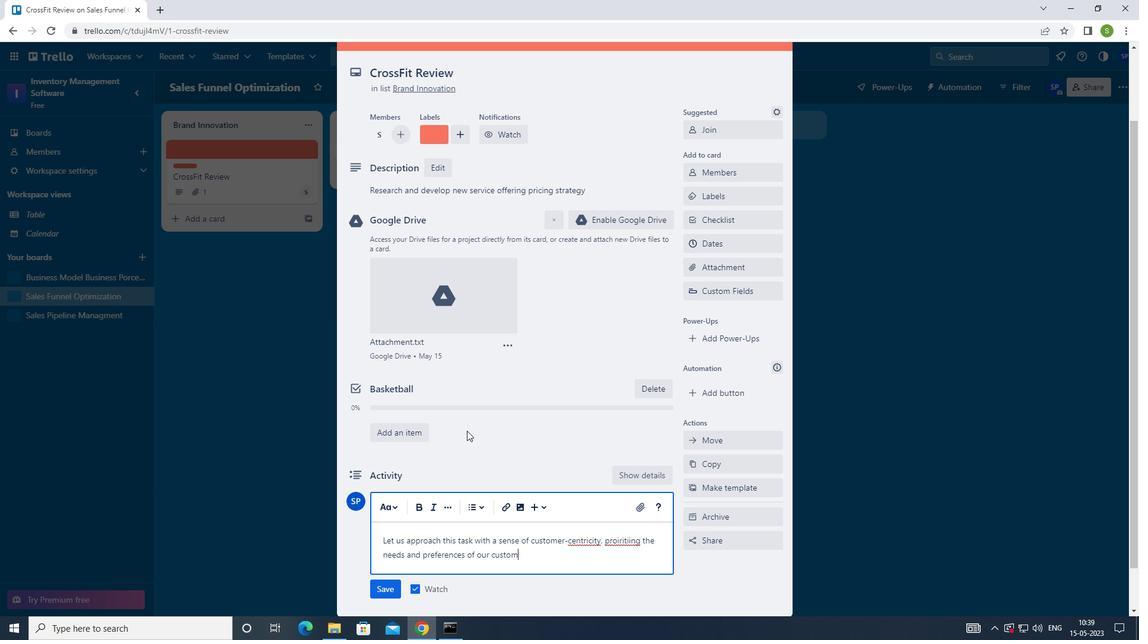 
Action: Mouse moved to (632, 541)
Screenshot: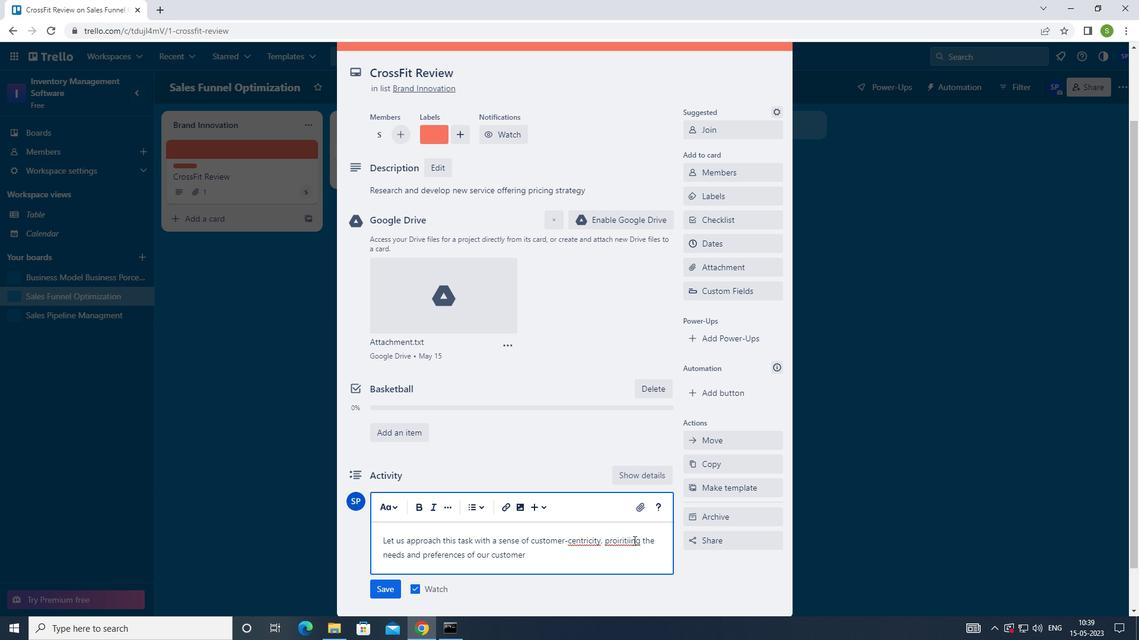 
Action: Mouse pressed left at (632, 541)
Screenshot: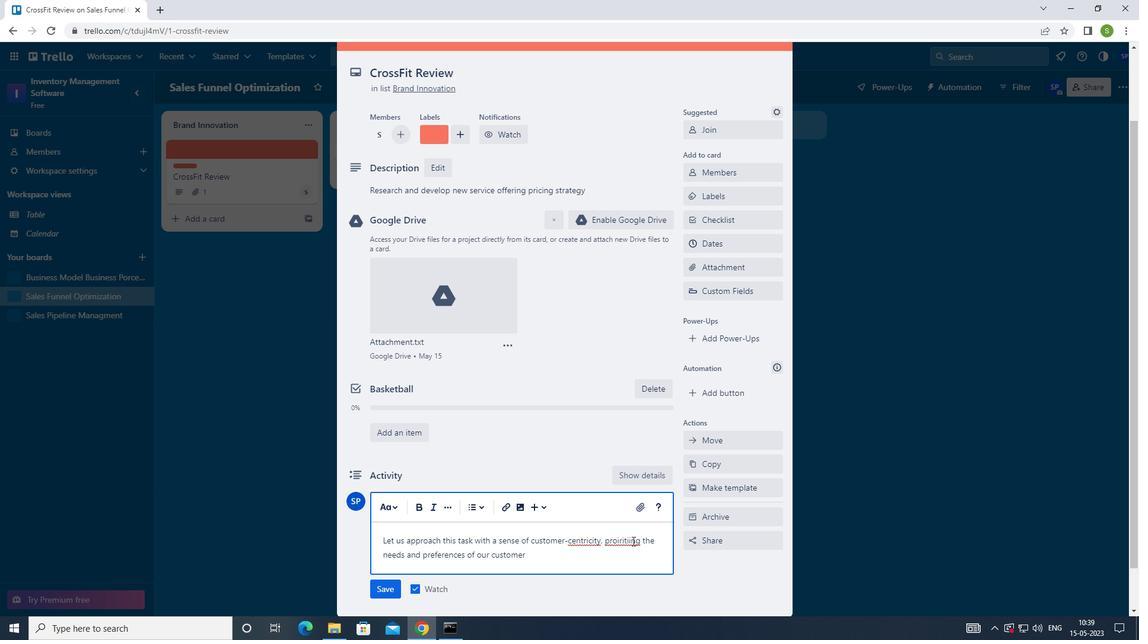 
Action: Mouse moved to (627, 539)
Screenshot: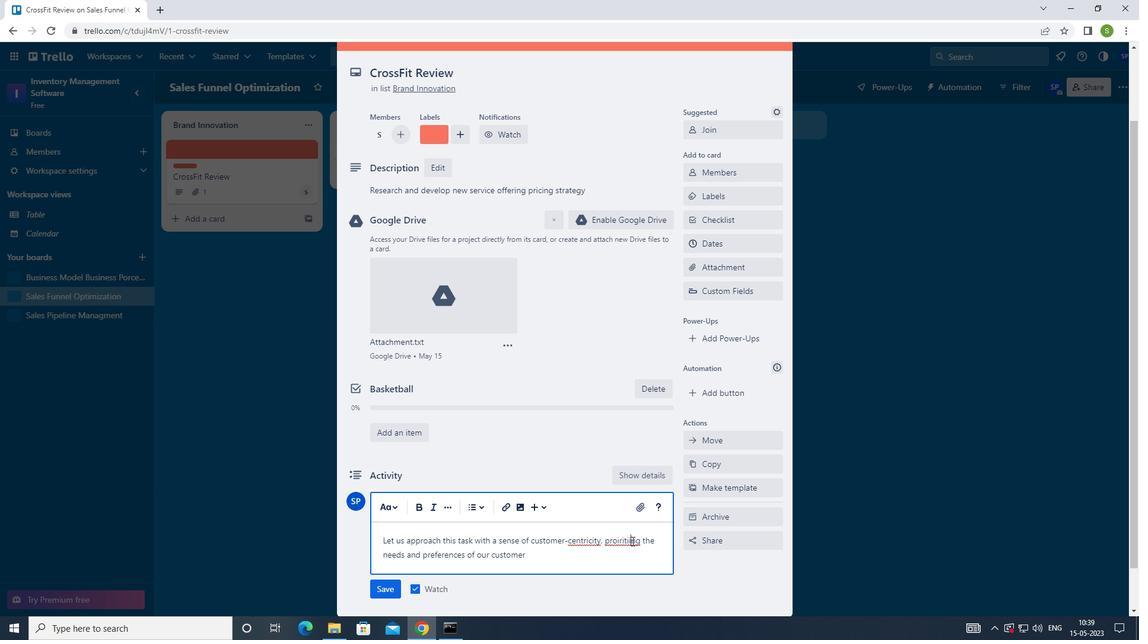 
Action: Key pressed <Key.backspace>
Screenshot: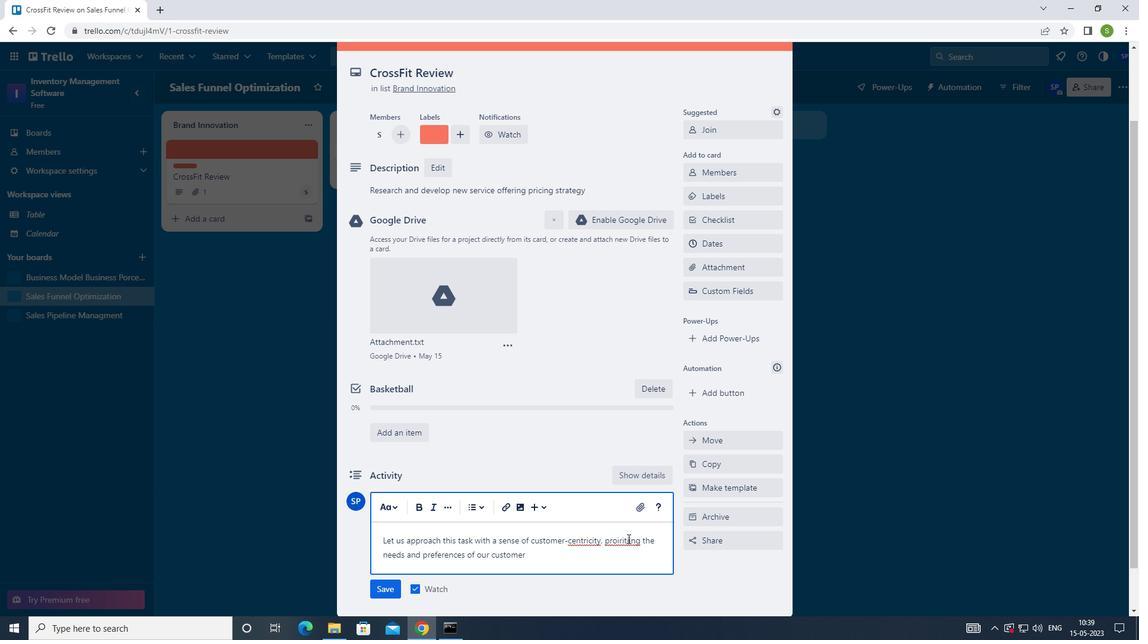 
Action: Mouse moved to (618, 542)
Screenshot: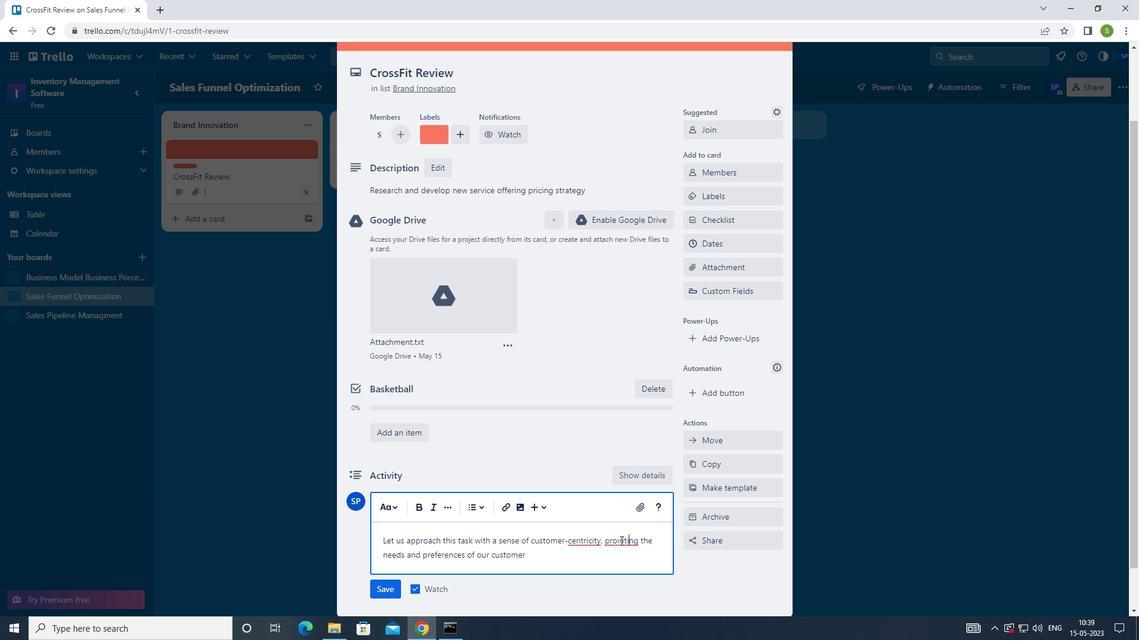 
Action: Mouse pressed left at (618, 542)
Screenshot: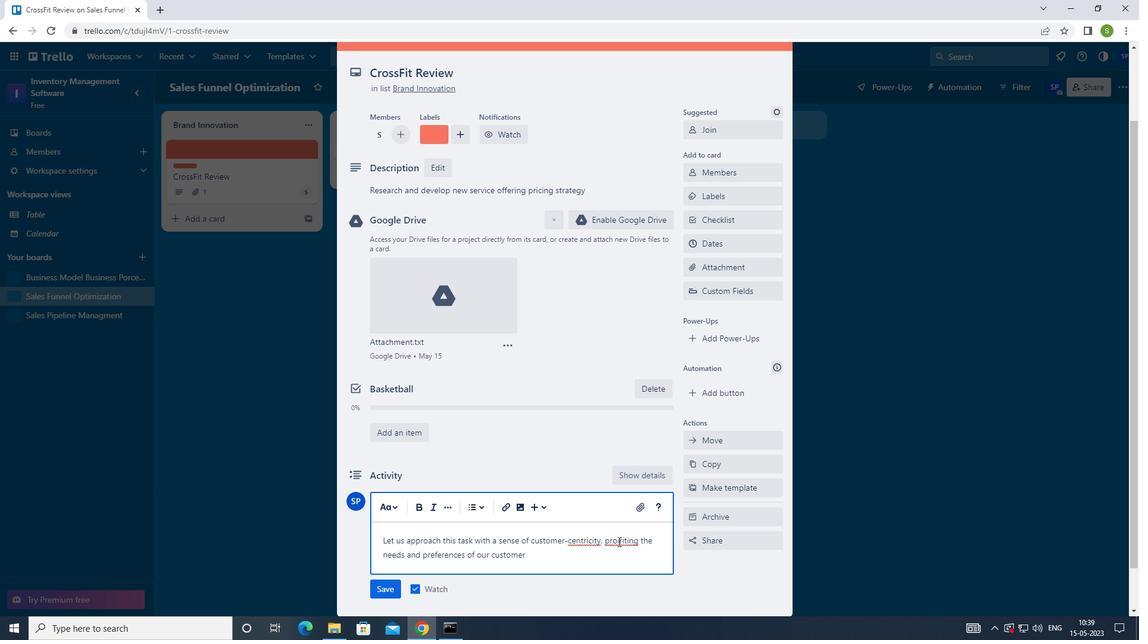 
Action: Mouse moved to (620, 541)
Screenshot: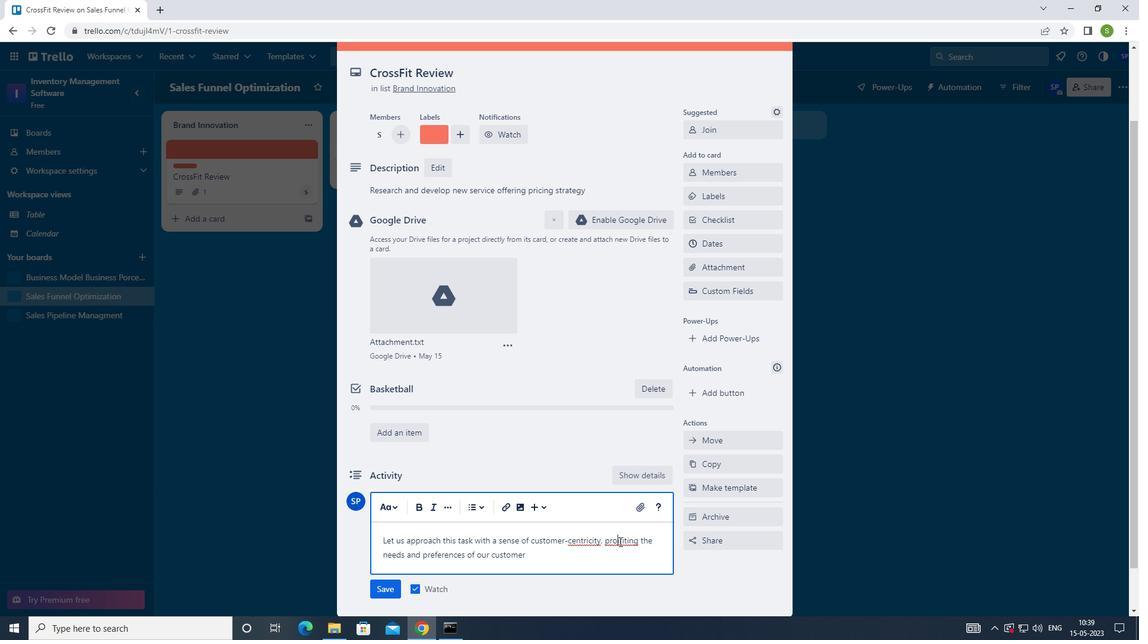 
Action: Key pressed <Key.right><Key.backspace><Key.right>O
Screenshot: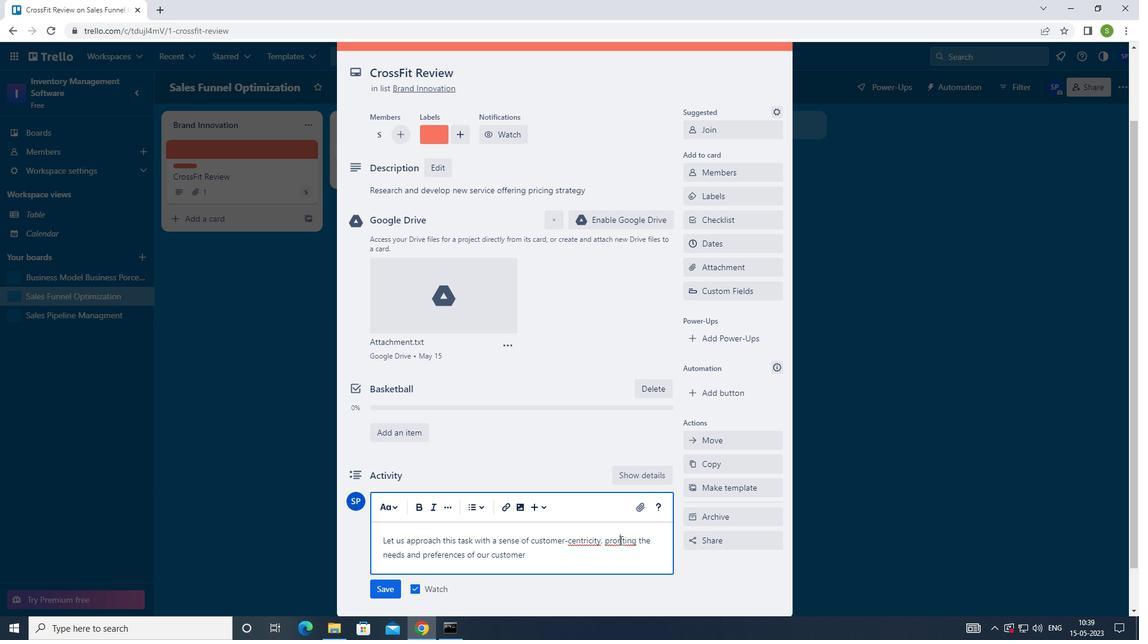 
Action: Mouse moved to (628, 541)
Screenshot: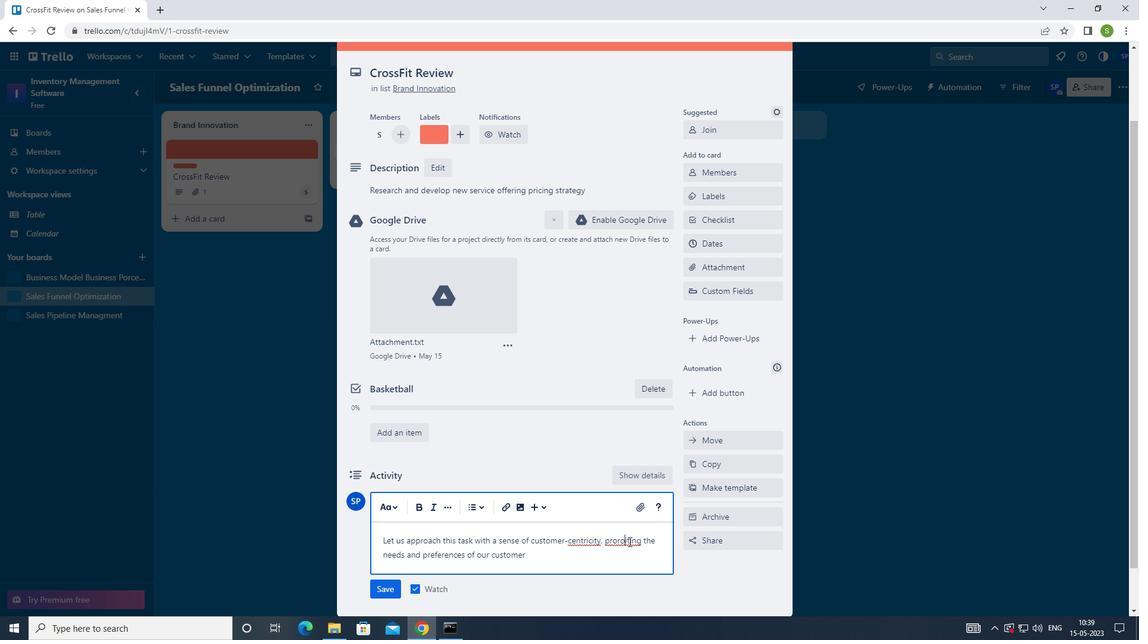 
Action: Key pressed <Key.backspace><Key.right>O
Screenshot: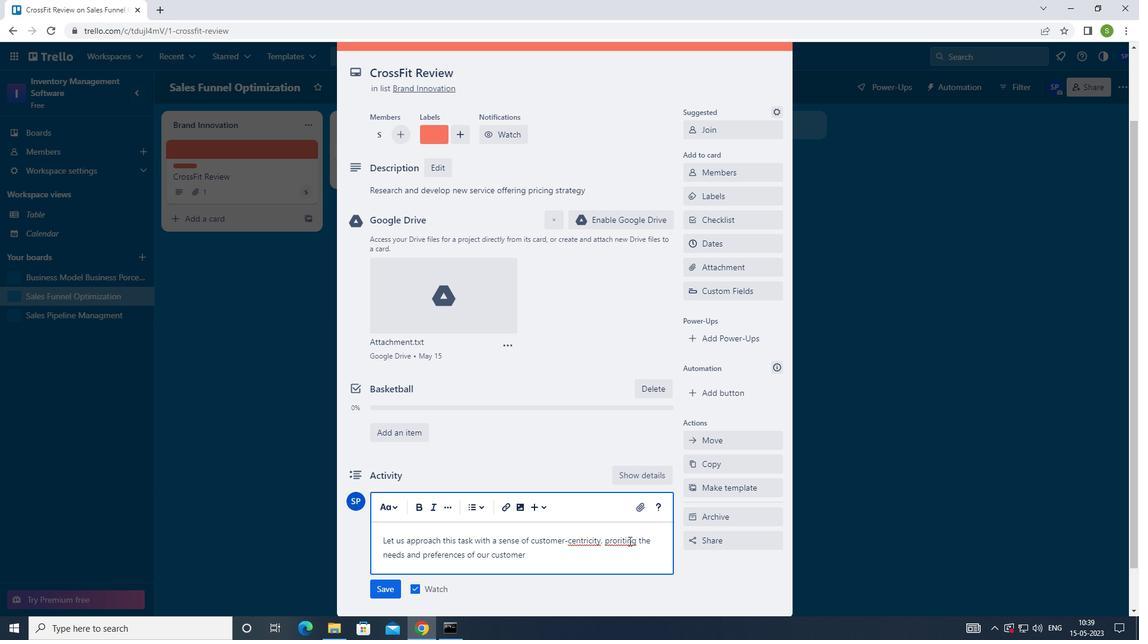 
Action: Mouse moved to (375, 590)
Screenshot: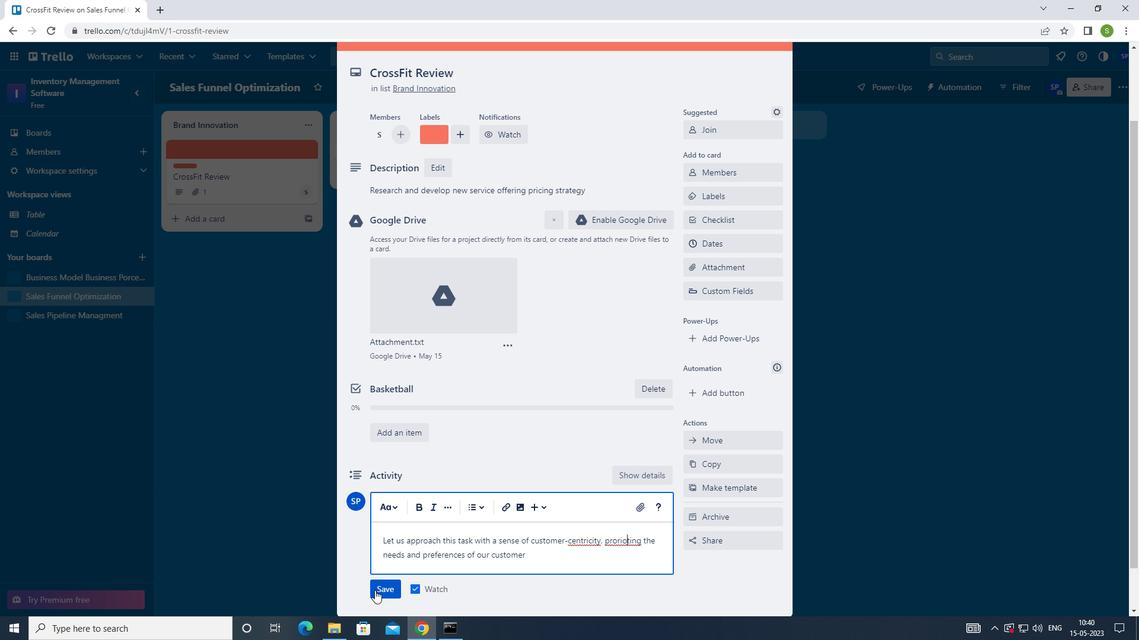 
Action: Mouse pressed left at (375, 590)
Screenshot: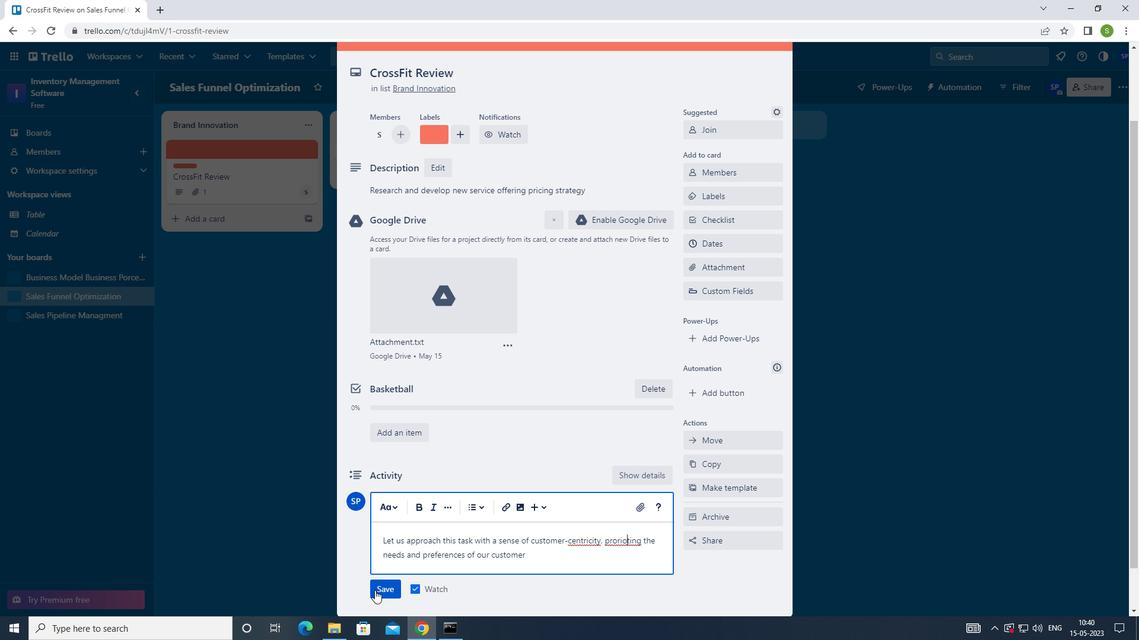 
Action: Mouse moved to (736, 240)
Screenshot: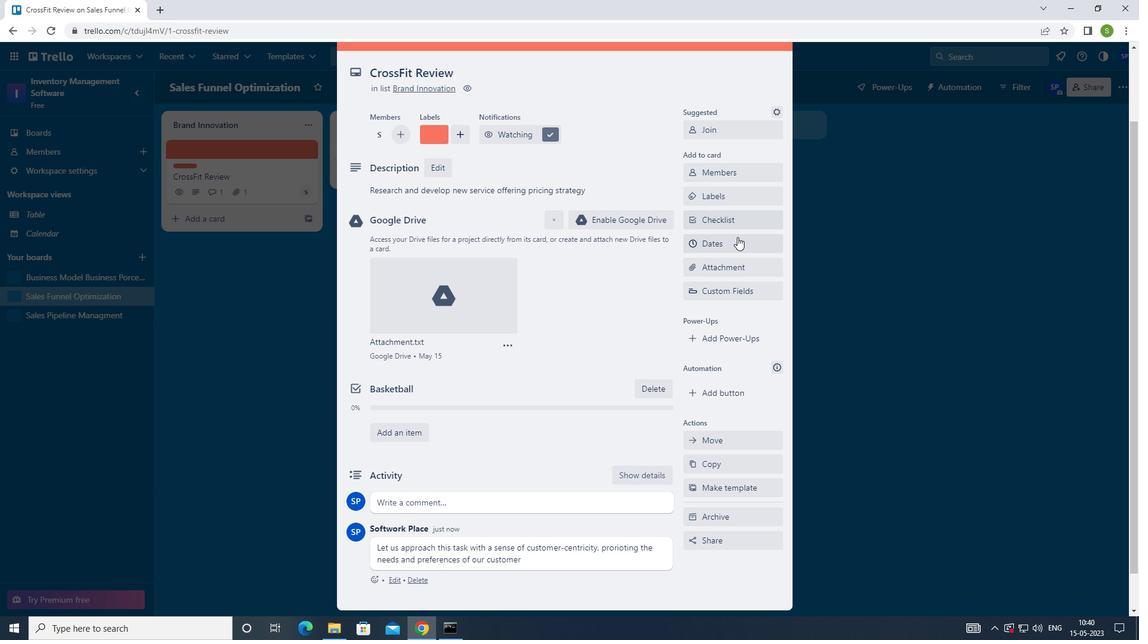 
Action: Mouse pressed left at (736, 240)
Screenshot: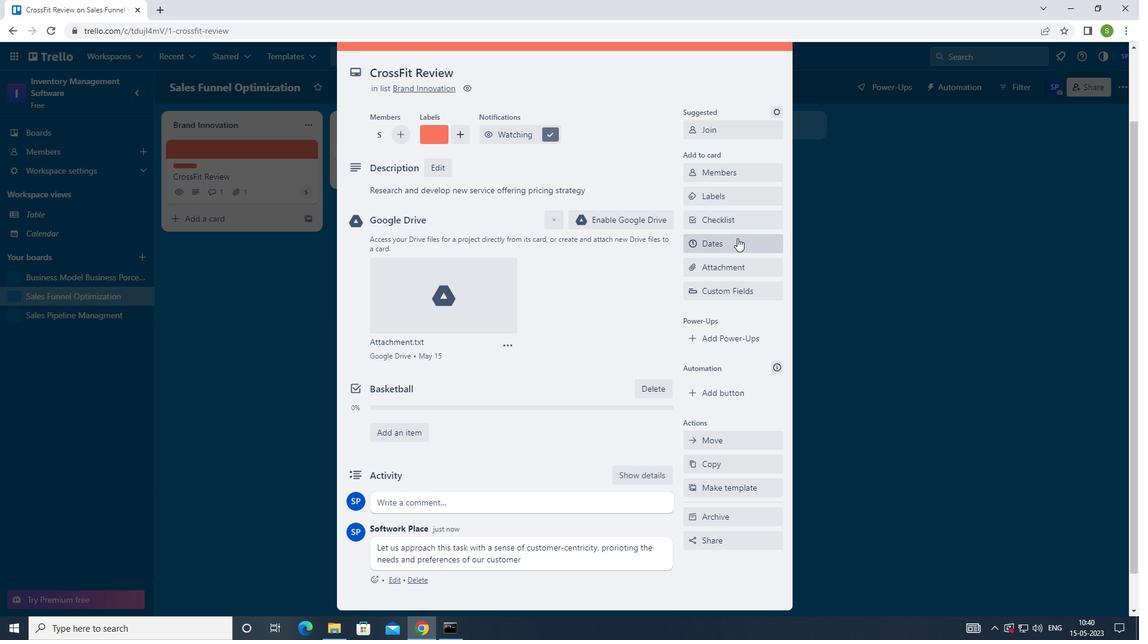
Action: Mouse moved to (696, 303)
Screenshot: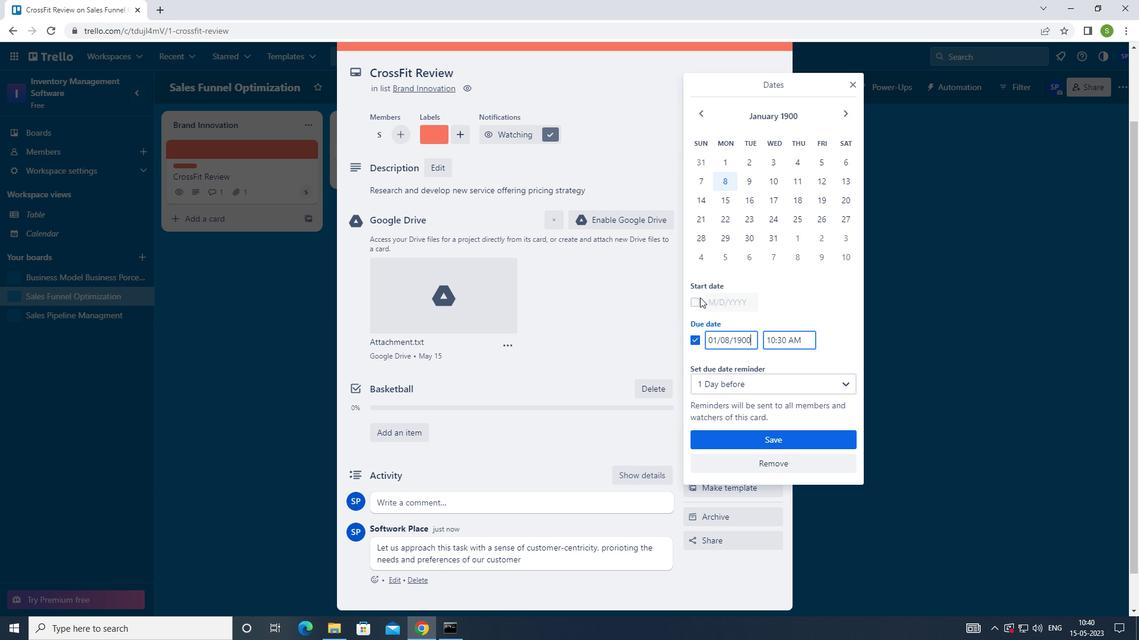
Action: Mouse pressed left at (696, 303)
Screenshot: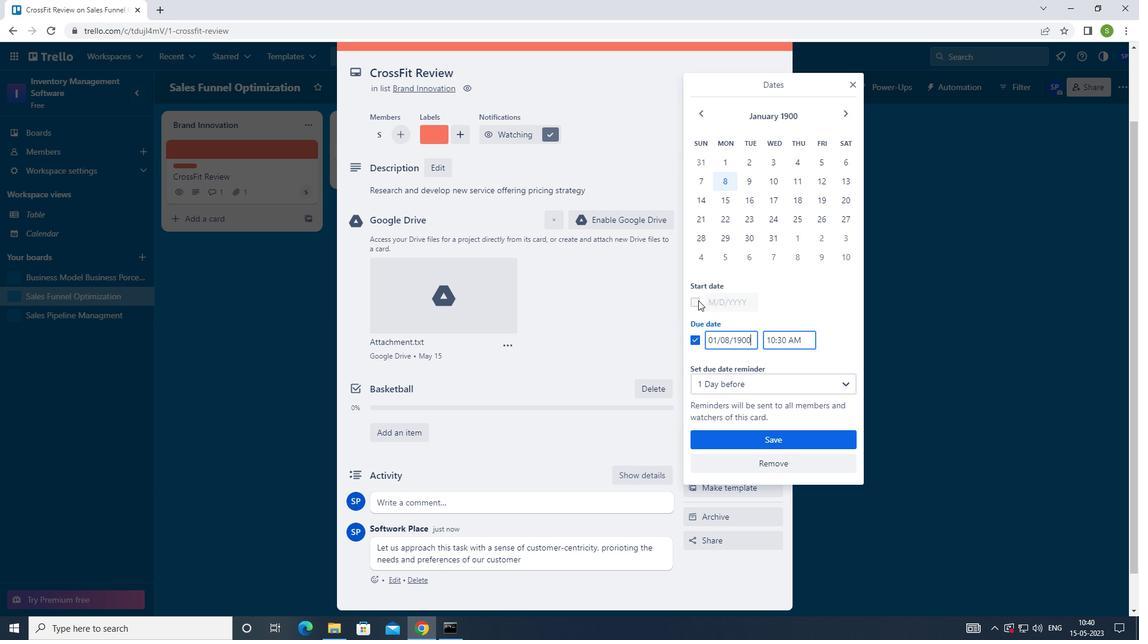 
Action: Mouse moved to (747, 163)
Screenshot: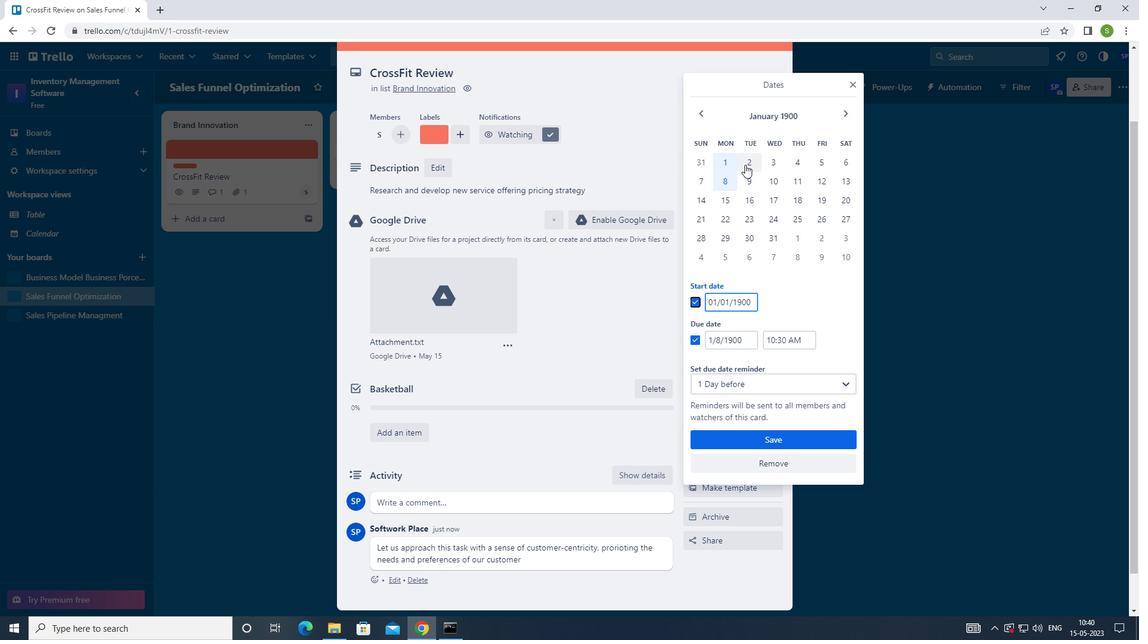 
Action: Mouse pressed left at (747, 163)
Screenshot: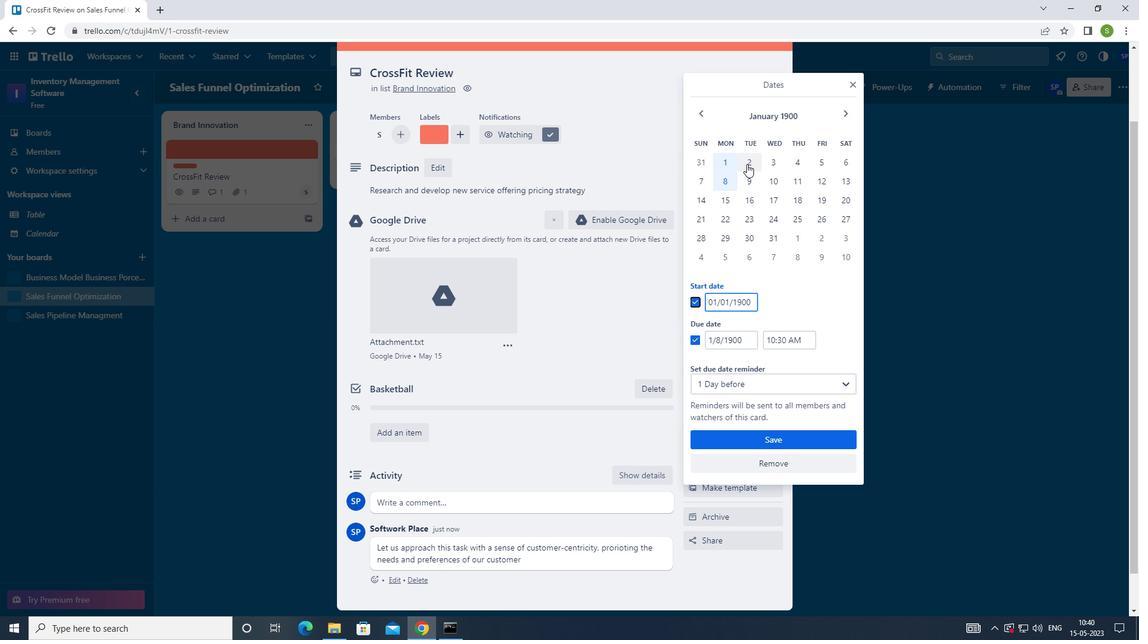 
Action: Mouse moved to (754, 183)
Screenshot: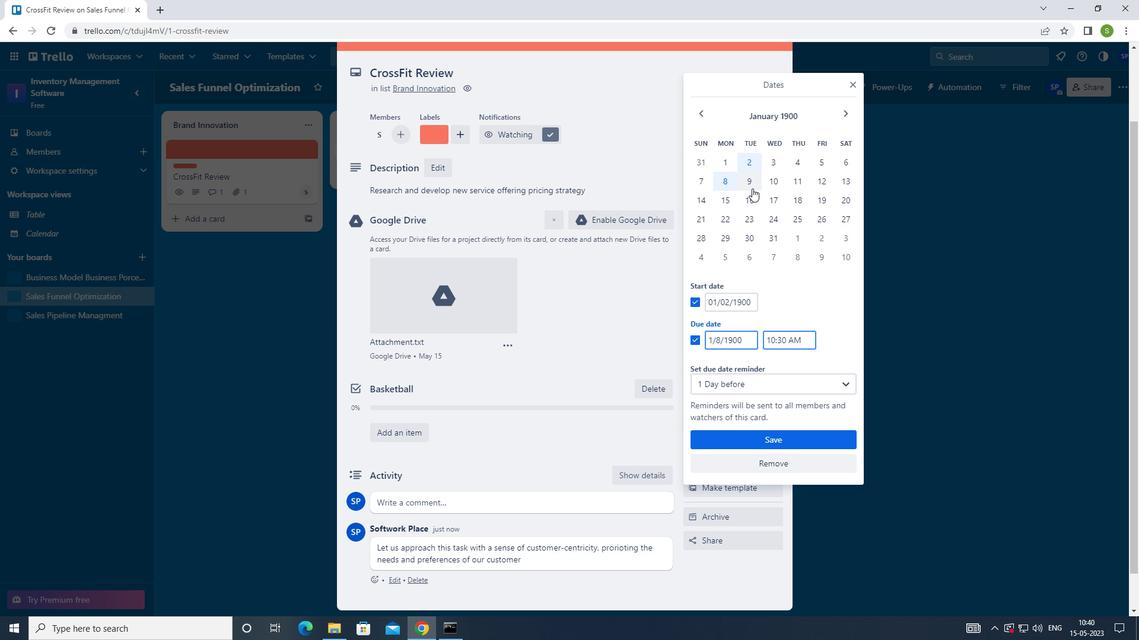 
Action: Mouse pressed left at (754, 183)
Screenshot: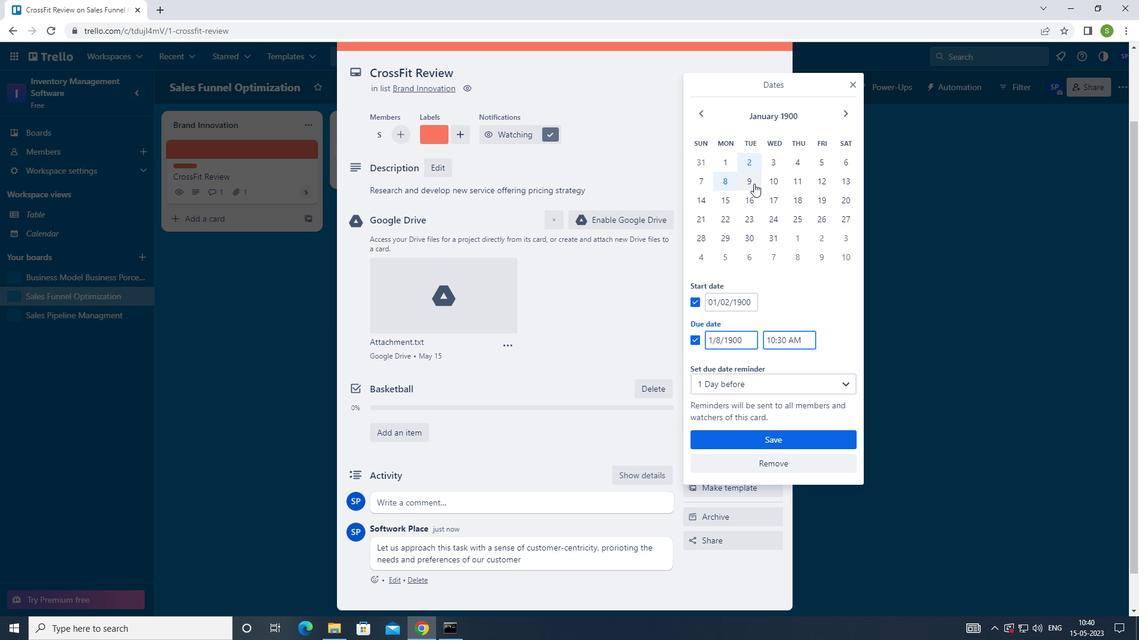 
Action: Mouse moved to (771, 437)
Screenshot: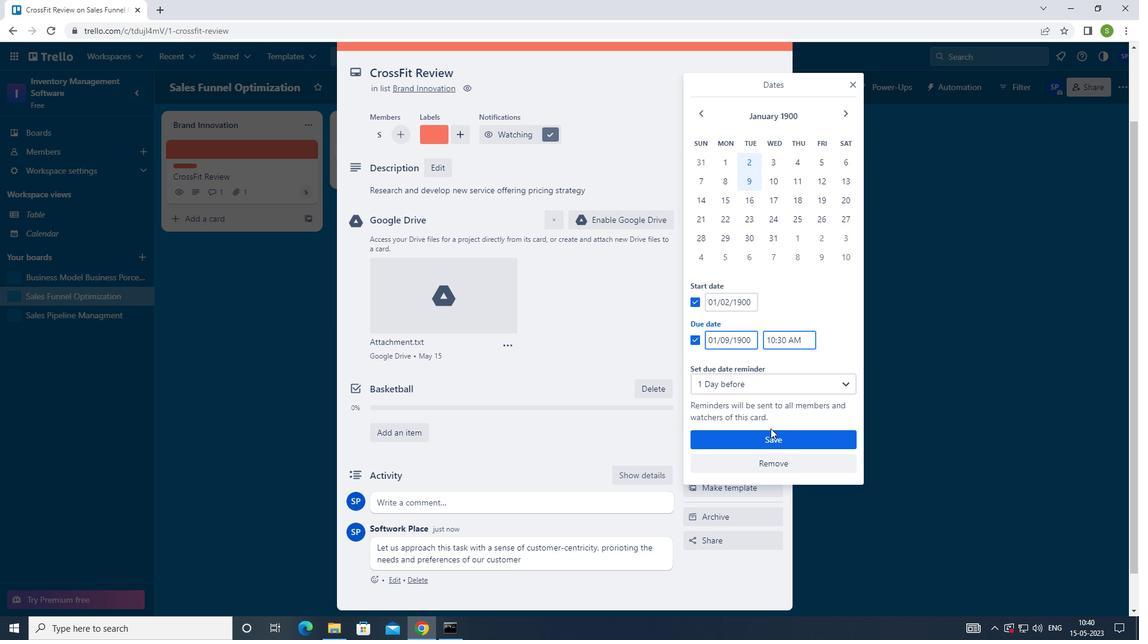 
Action: Mouse pressed left at (771, 437)
Screenshot: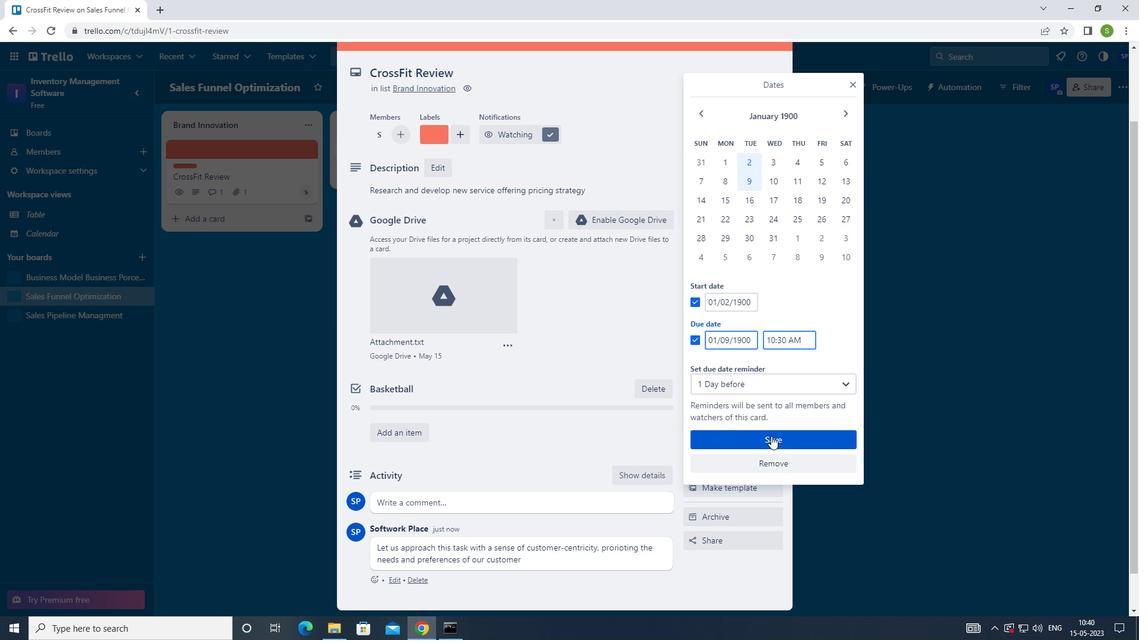 
Action: Key pressed <Key.f8>
Screenshot: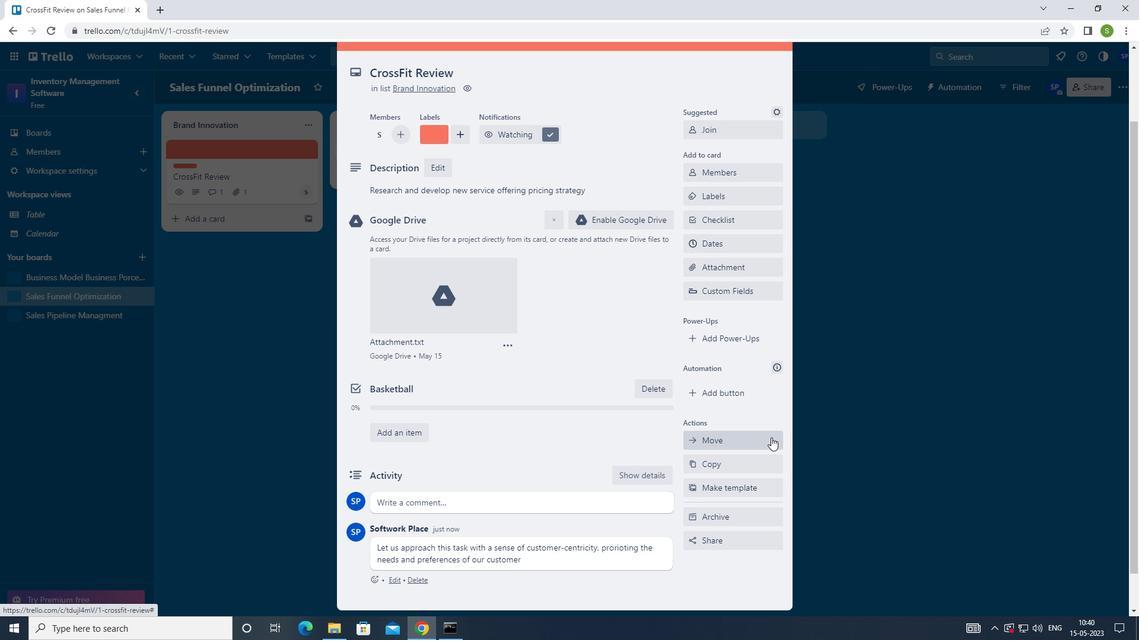 
